 Task: Find a flat in Taunton, United States, for 2 guests from June 4 to June 15, with self check-in, 1 bedroom, 1 bed, and a price range of ₹10,000 to ₹15,000.
Action: Mouse moved to (614, 98)
Screenshot: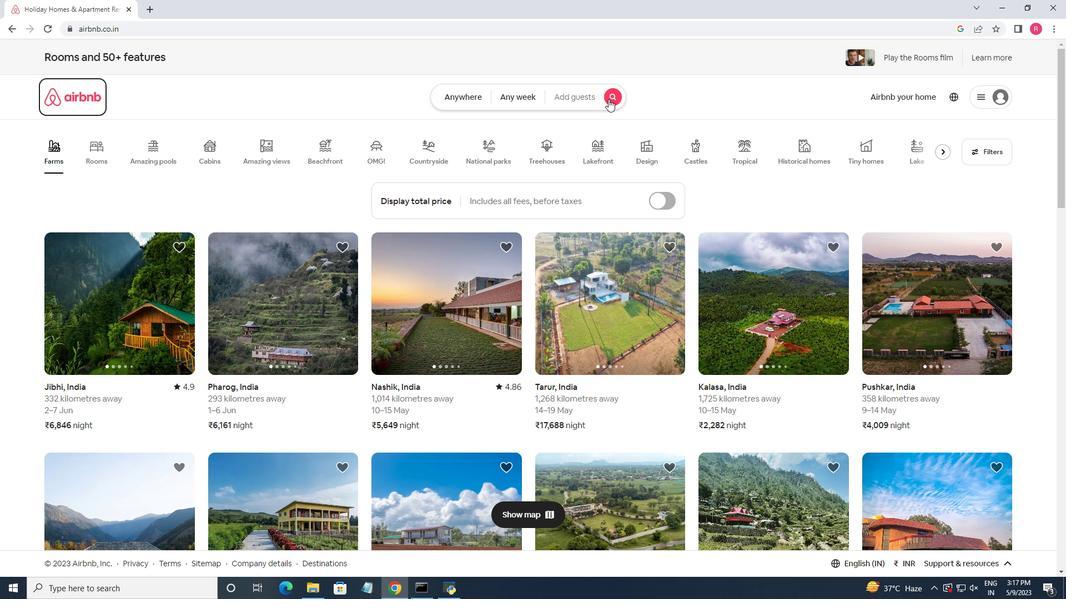 
Action: Mouse pressed left at (614, 98)
Screenshot: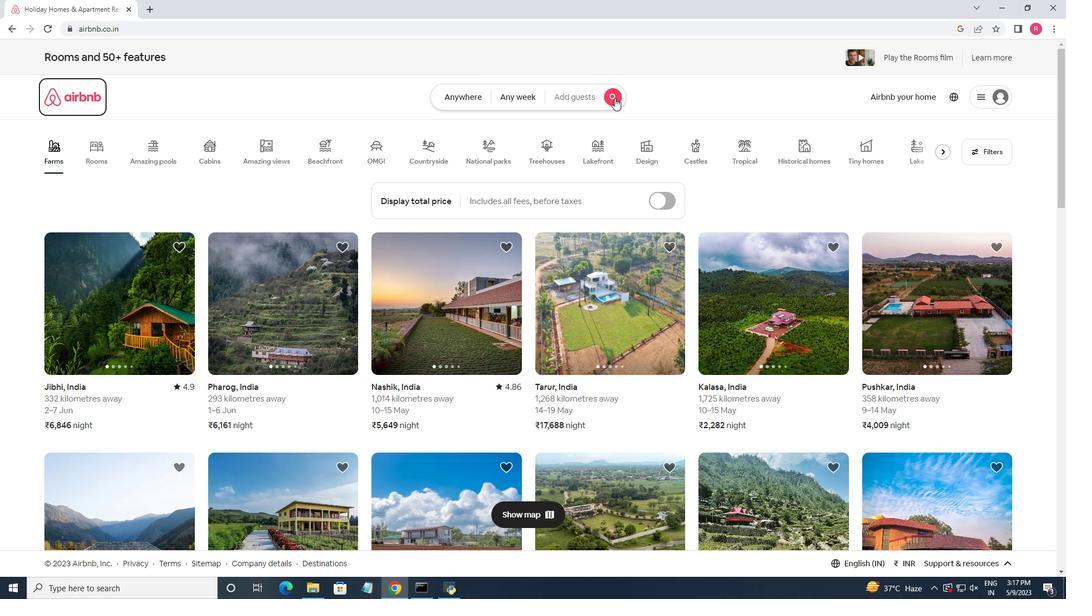 
Action: Mouse moved to (372, 142)
Screenshot: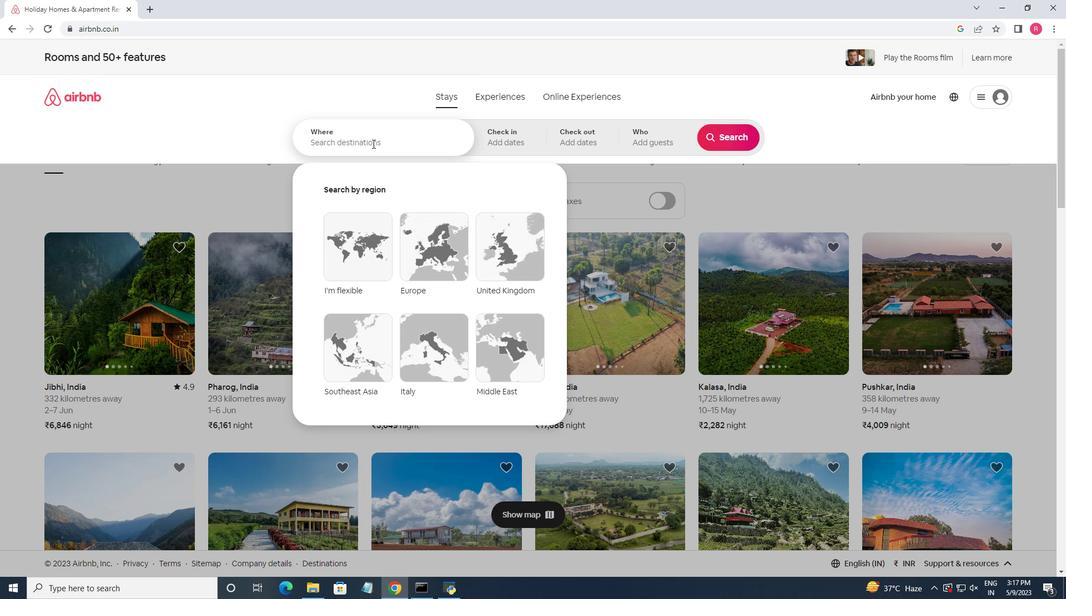 
Action: Mouse pressed left at (372, 142)
Screenshot: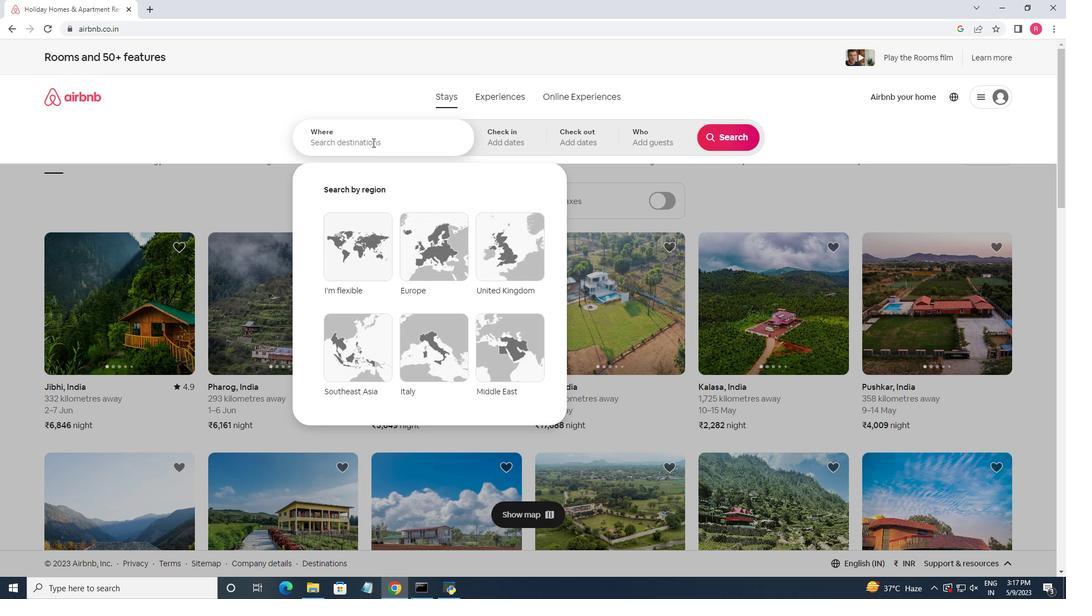 
Action: Key pressed <Key.shift>Taunton,<Key.space><Key.shift>United<Key.space><Key.shift>States
Screenshot: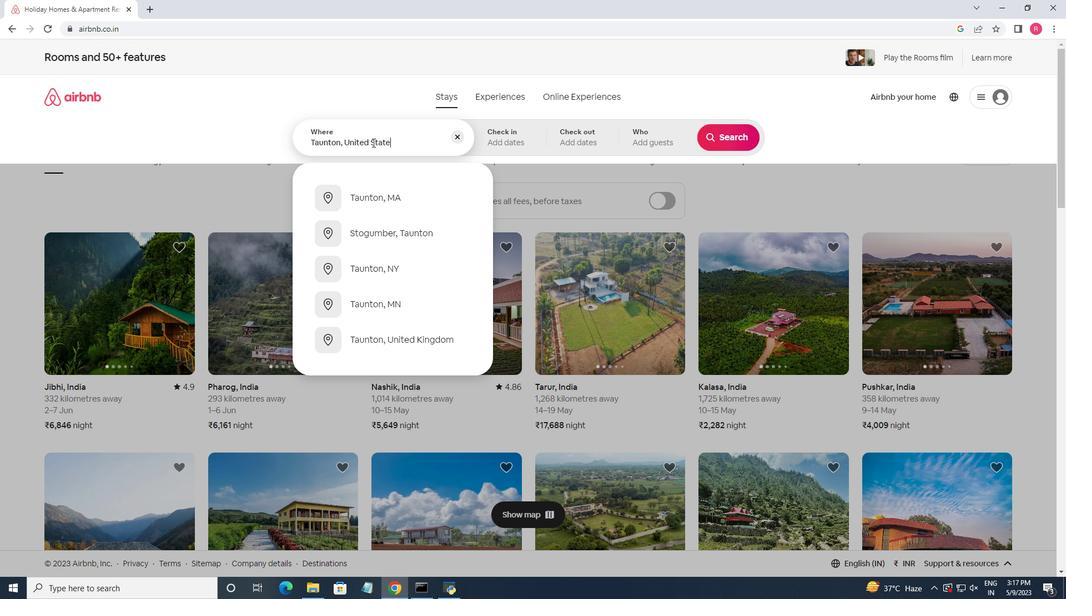 
Action: Mouse moved to (407, 153)
Screenshot: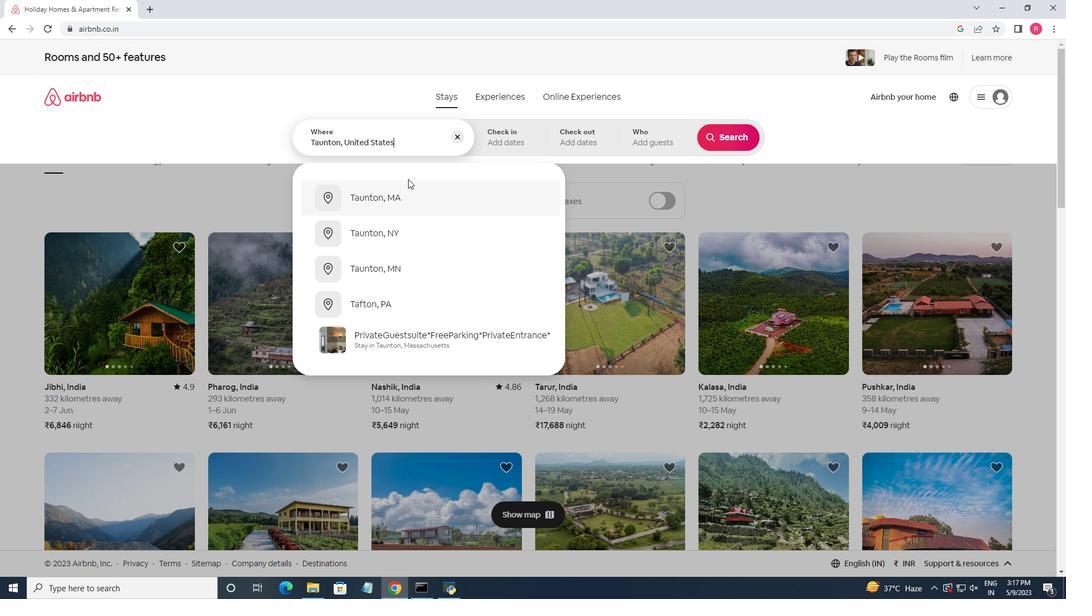 
Action: Key pressed <Key.enter>
Screenshot: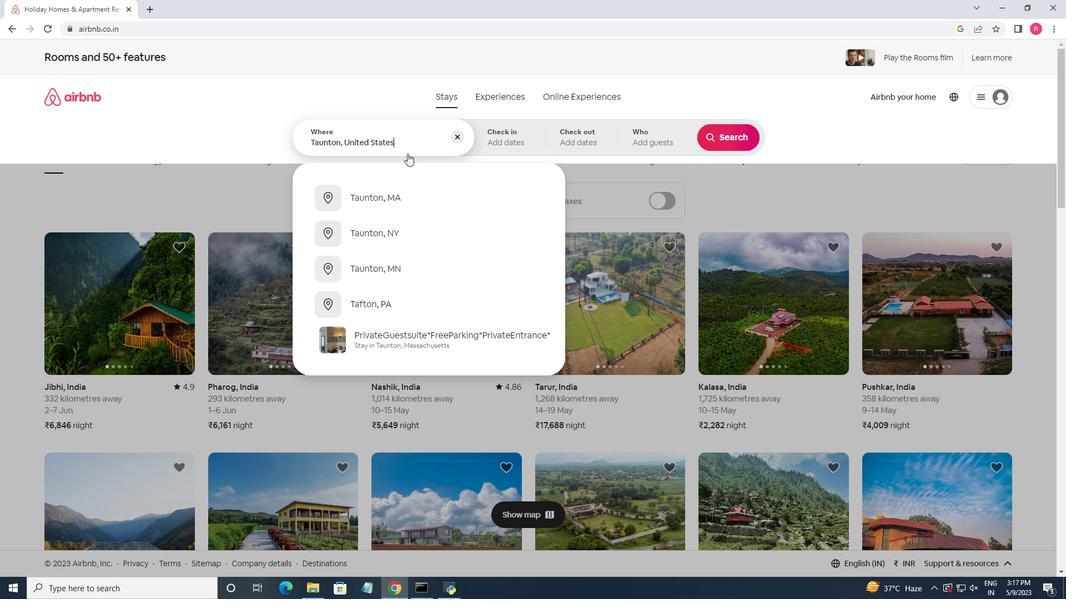 
Action: Mouse moved to (565, 303)
Screenshot: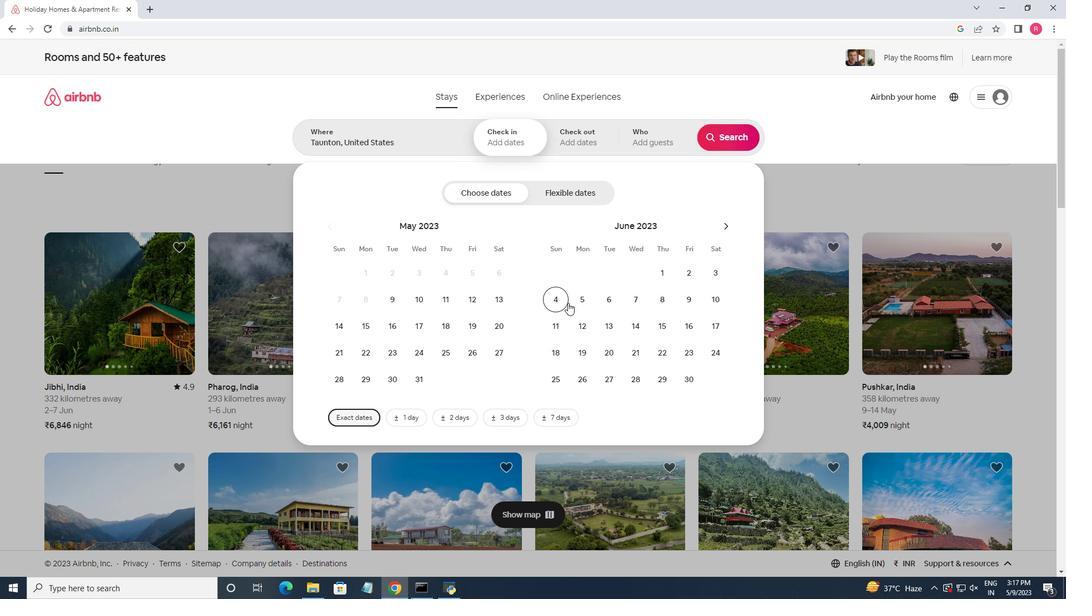 
Action: Mouse pressed left at (565, 303)
Screenshot: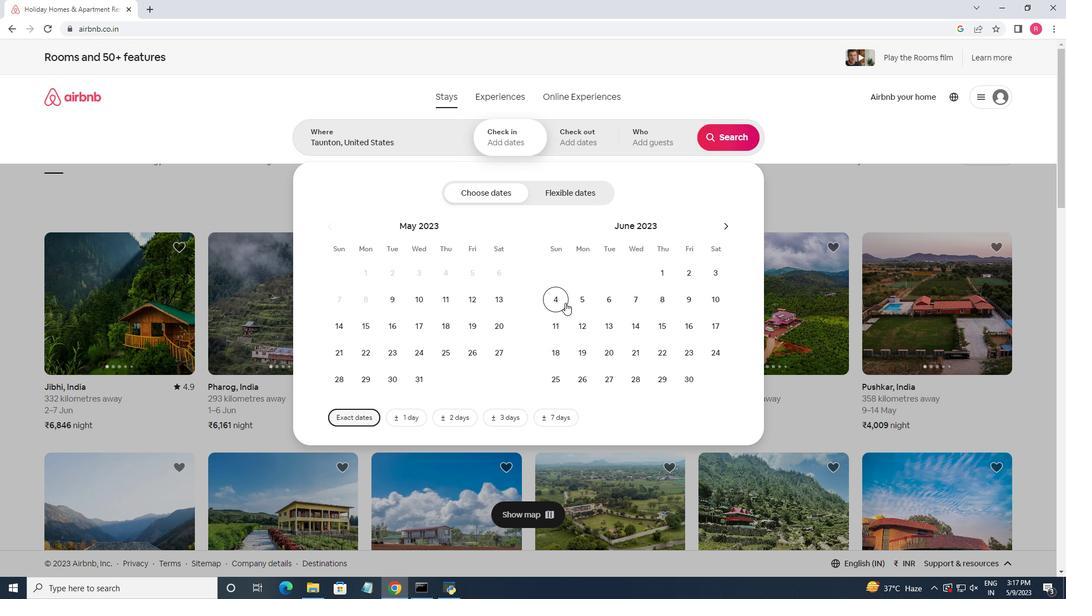 
Action: Mouse moved to (673, 331)
Screenshot: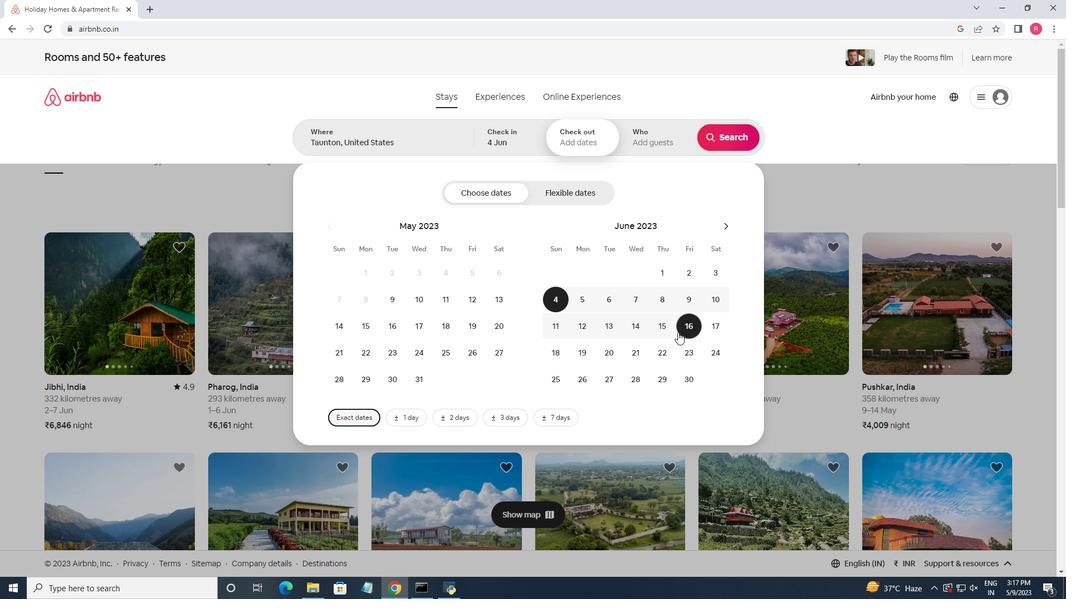 
Action: Mouse pressed left at (673, 331)
Screenshot: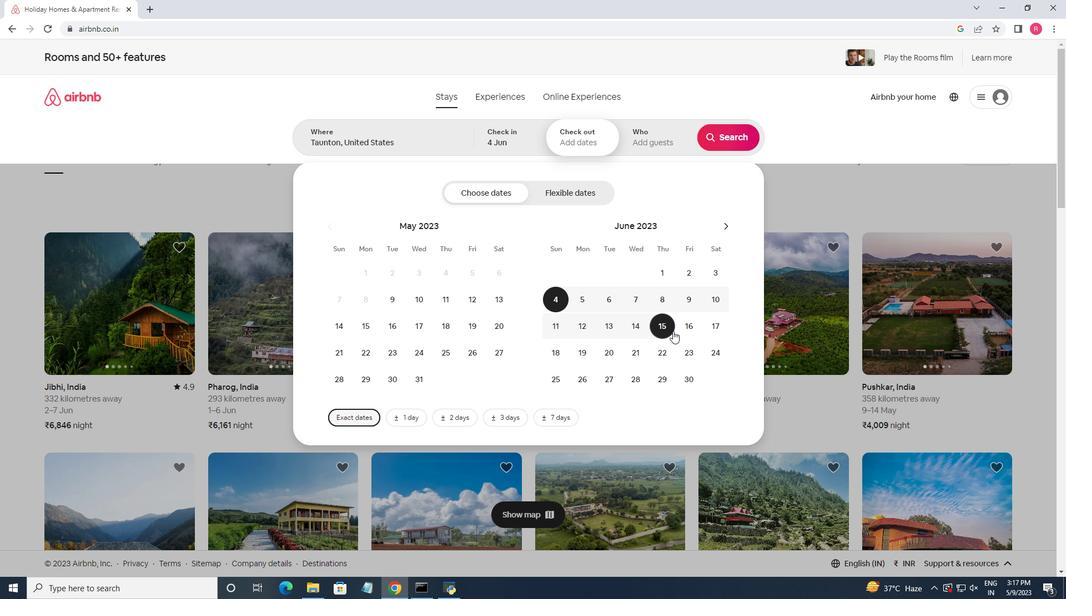 
Action: Mouse moved to (648, 135)
Screenshot: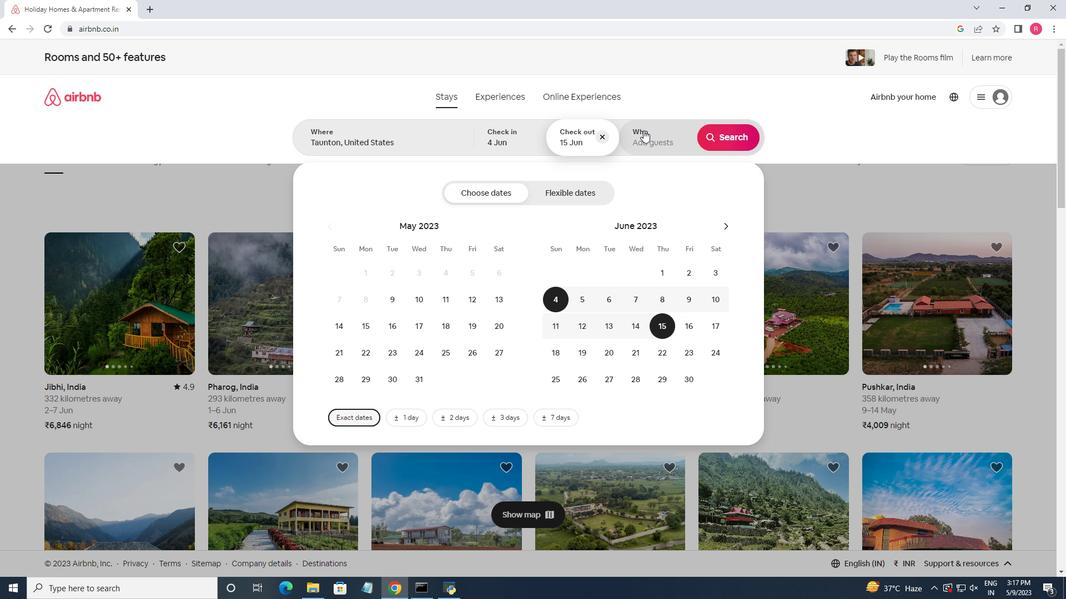 
Action: Mouse pressed left at (648, 135)
Screenshot: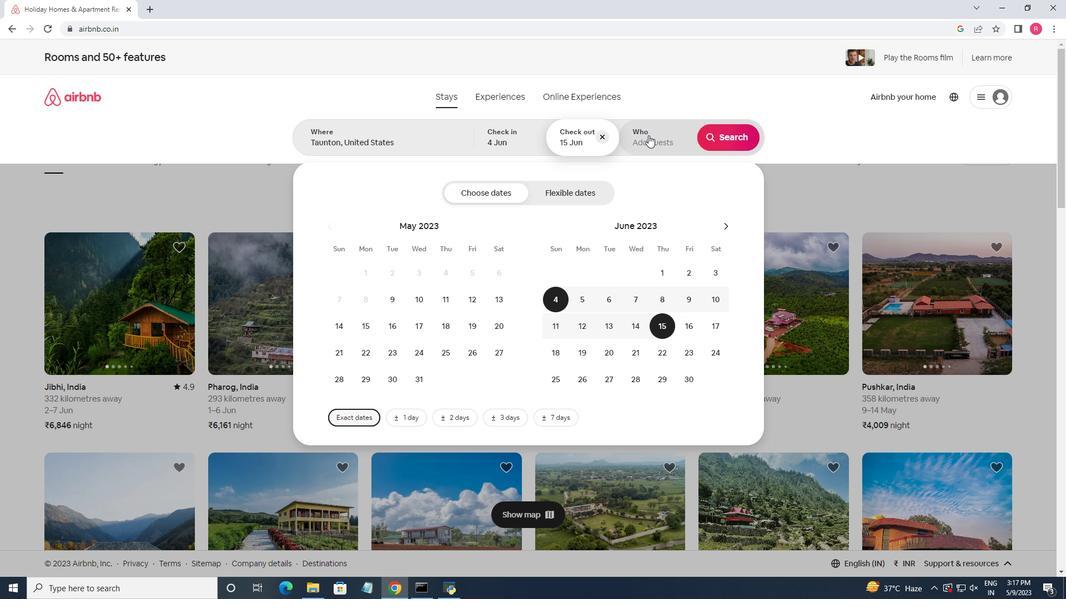 
Action: Mouse moved to (736, 198)
Screenshot: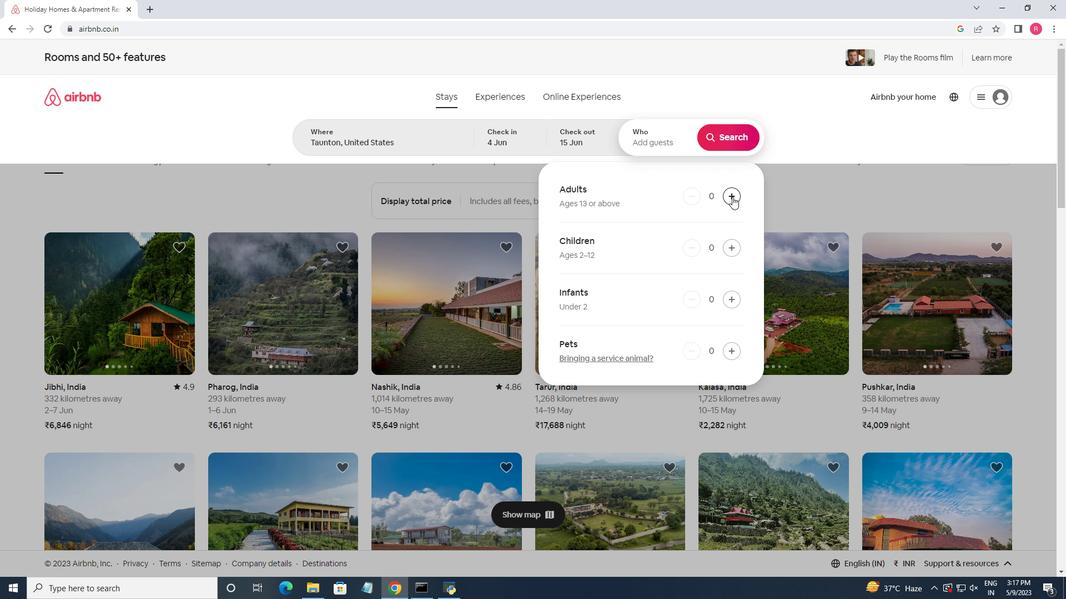 
Action: Mouse pressed left at (736, 198)
Screenshot: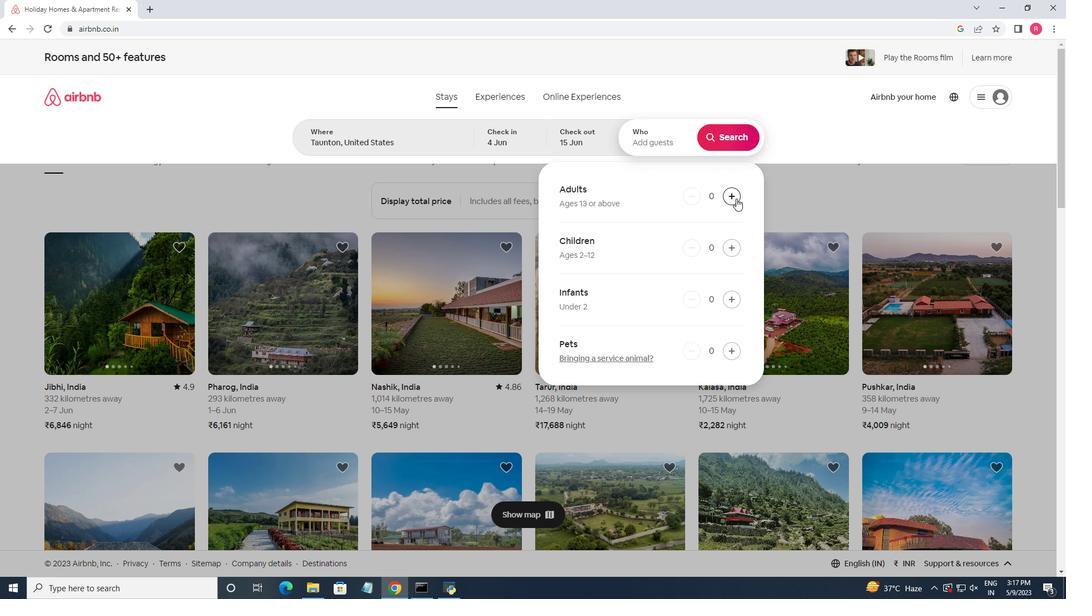 
Action: Mouse pressed left at (736, 198)
Screenshot: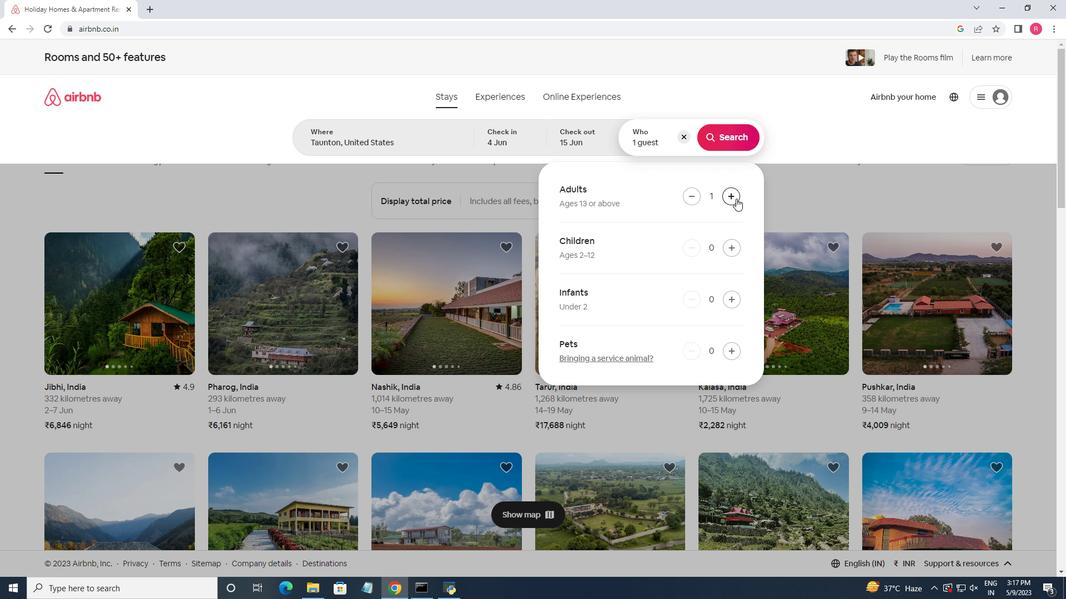 
Action: Mouse moved to (736, 145)
Screenshot: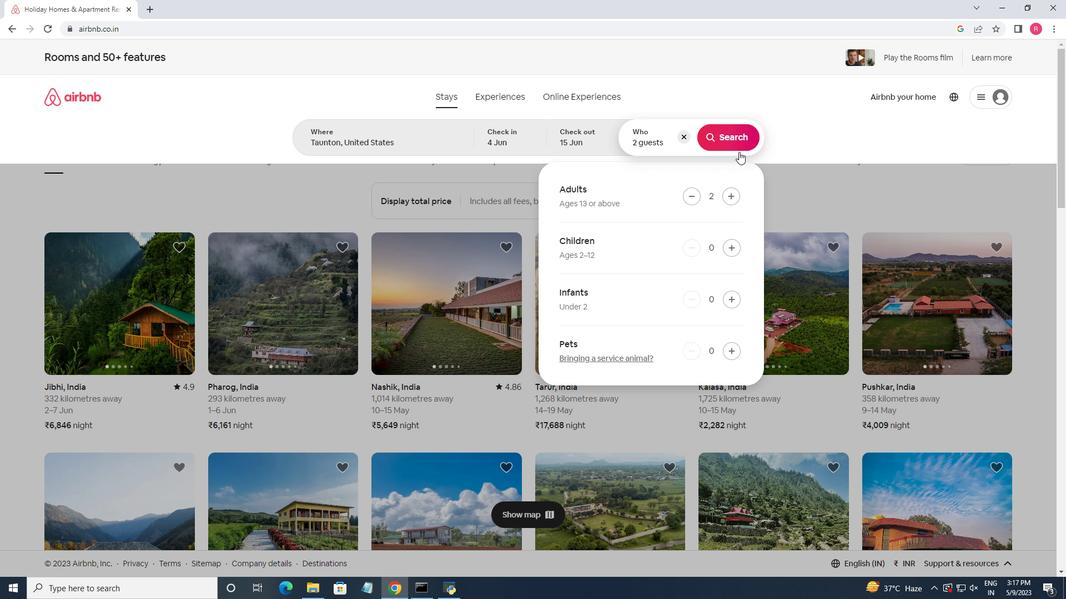 
Action: Mouse pressed left at (736, 145)
Screenshot: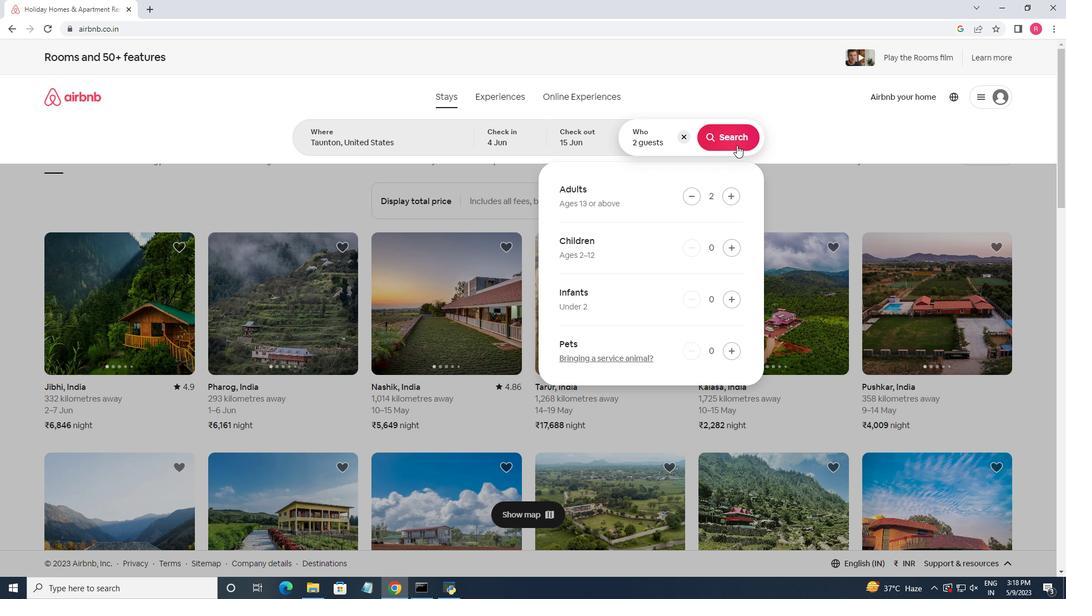
Action: Mouse moved to (1016, 103)
Screenshot: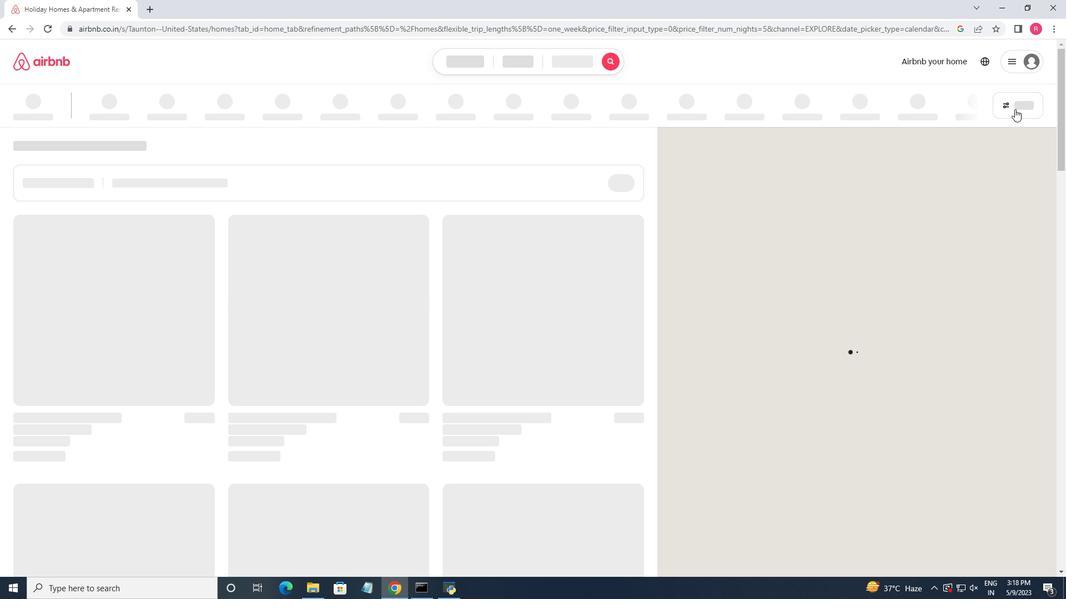 
Action: Mouse pressed left at (1016, 103)
Screenshot: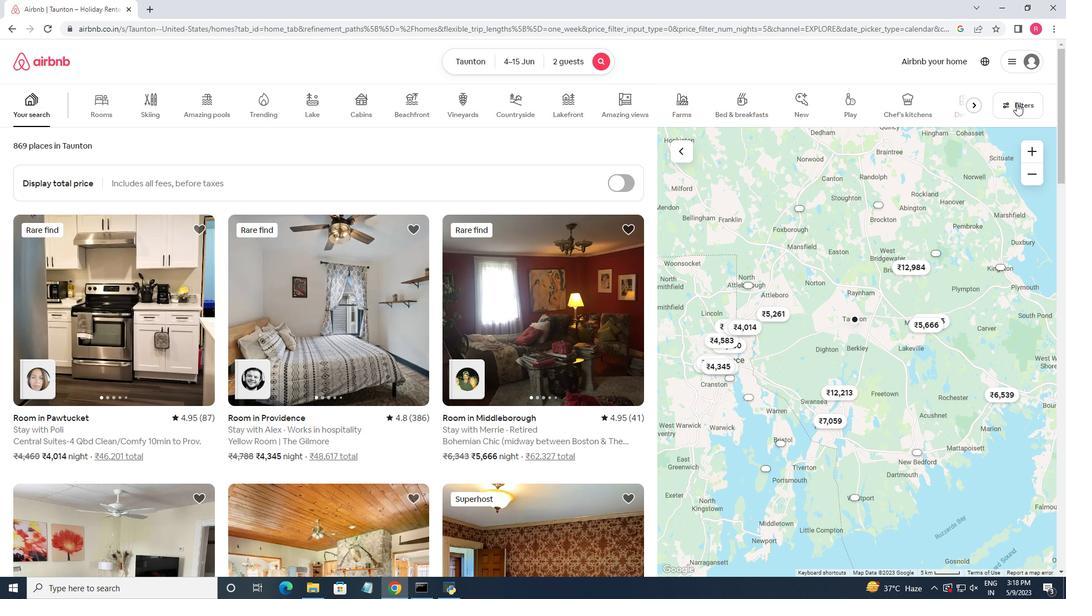 
Action: Mouse moved to (424, 383)
Screenshot: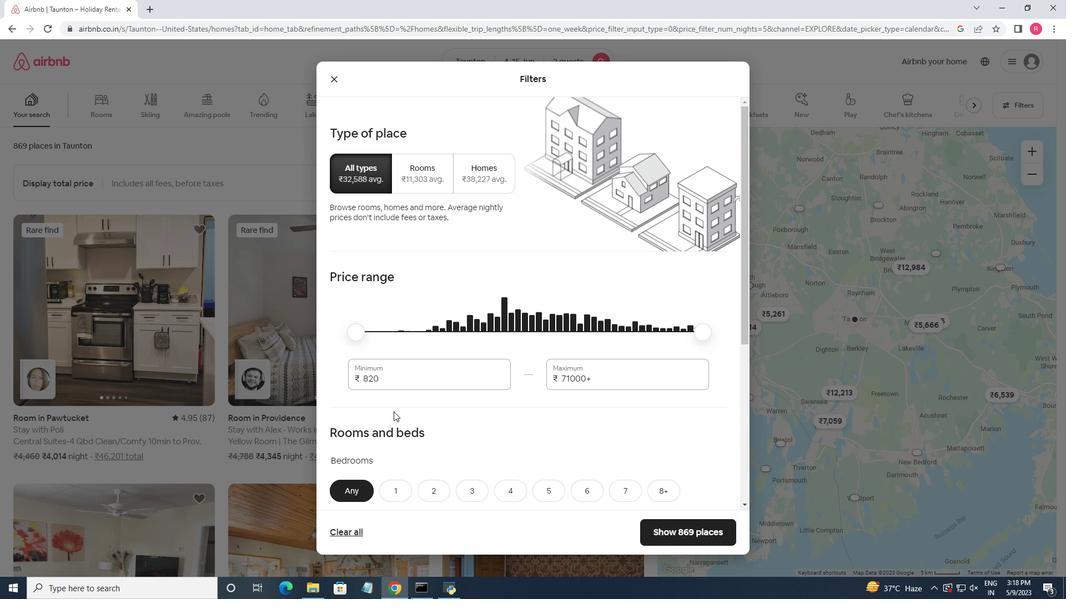
Action: Mouse pressed left at (424, 383)
Screenshot: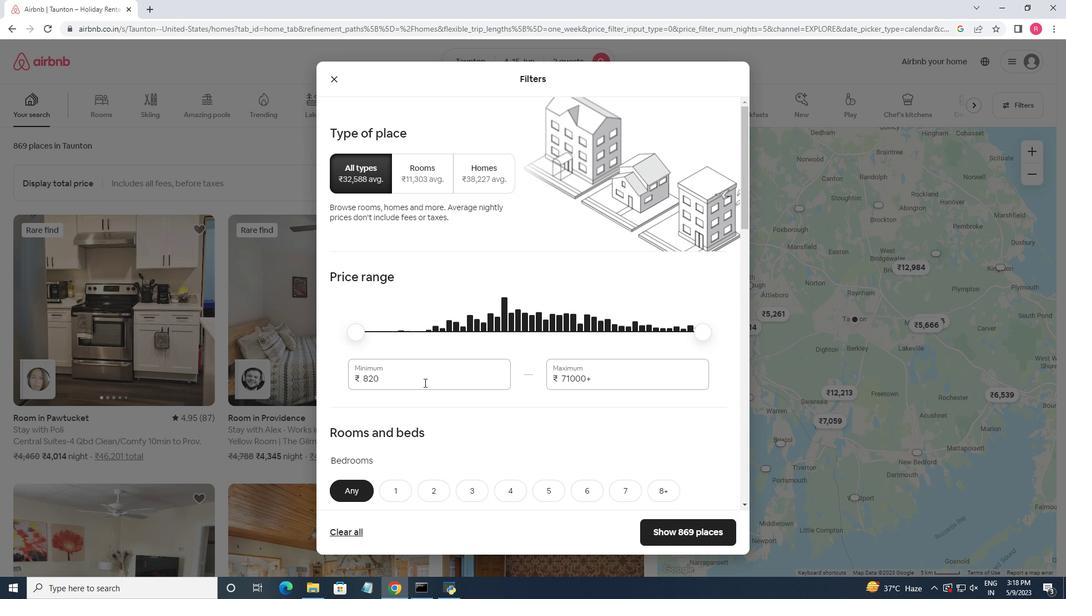 
Action: Mouse pressed left at (424, 383)
Screenshot: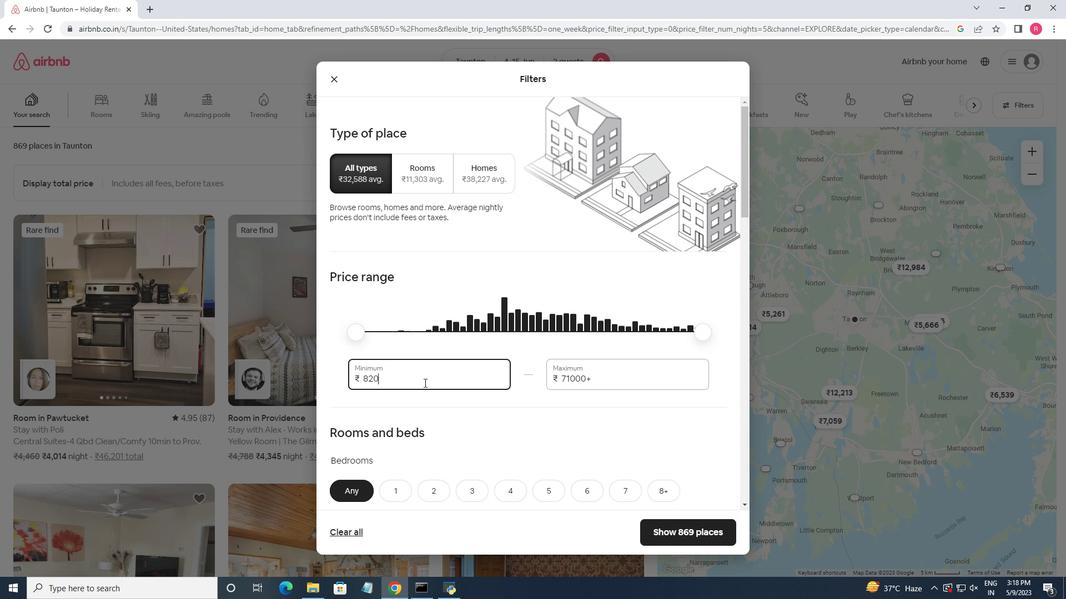 
Action: Key pressed 10000<Key.tab>15000
Screenshot: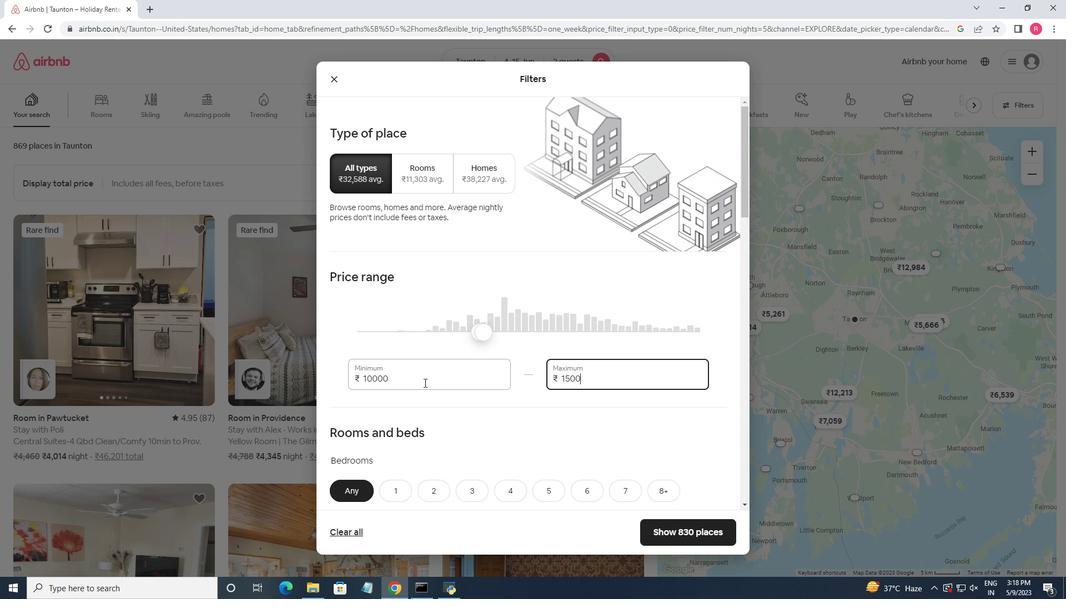 
Action: Mouse moved to (440, 388)
Screenshot: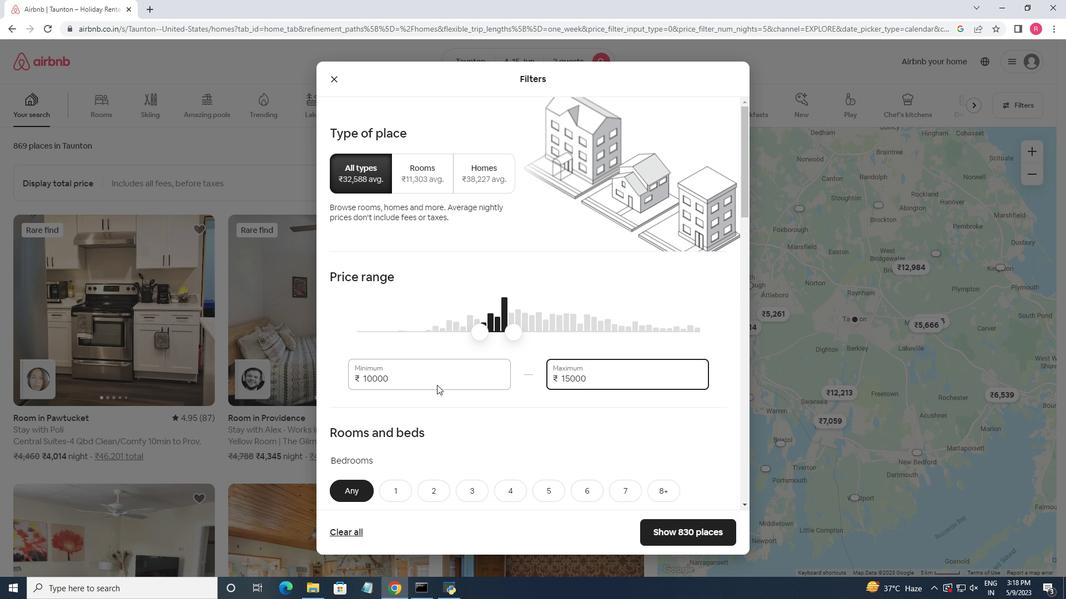 
Action: Mouse scrolled (440, 388) with delta (0, 0)
Screenshot: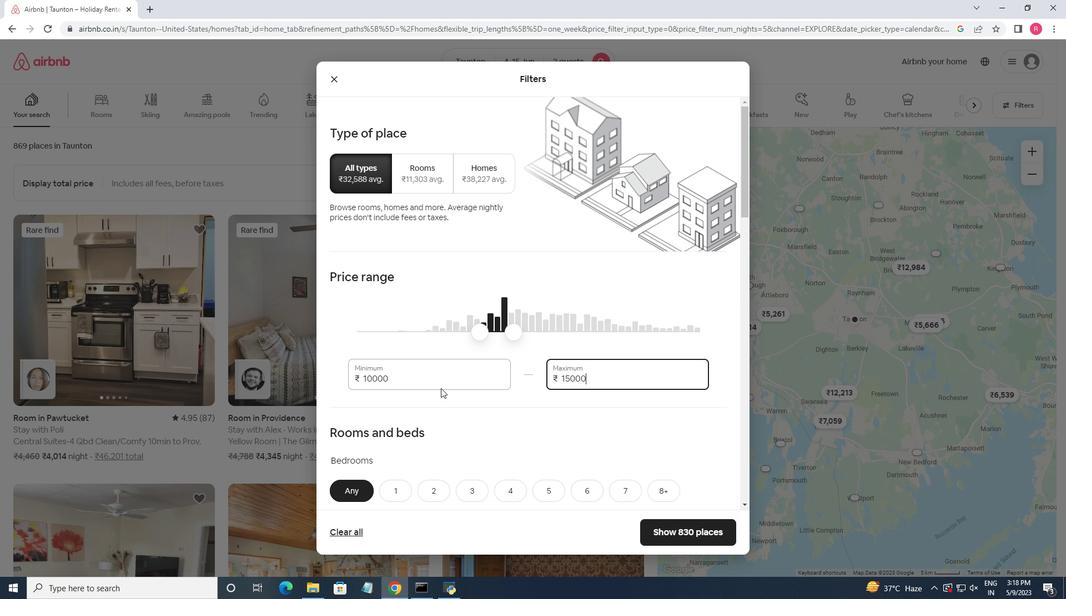 
Action: Mouse scrolled (440, 388) with delta (0, 0)
Screenshot: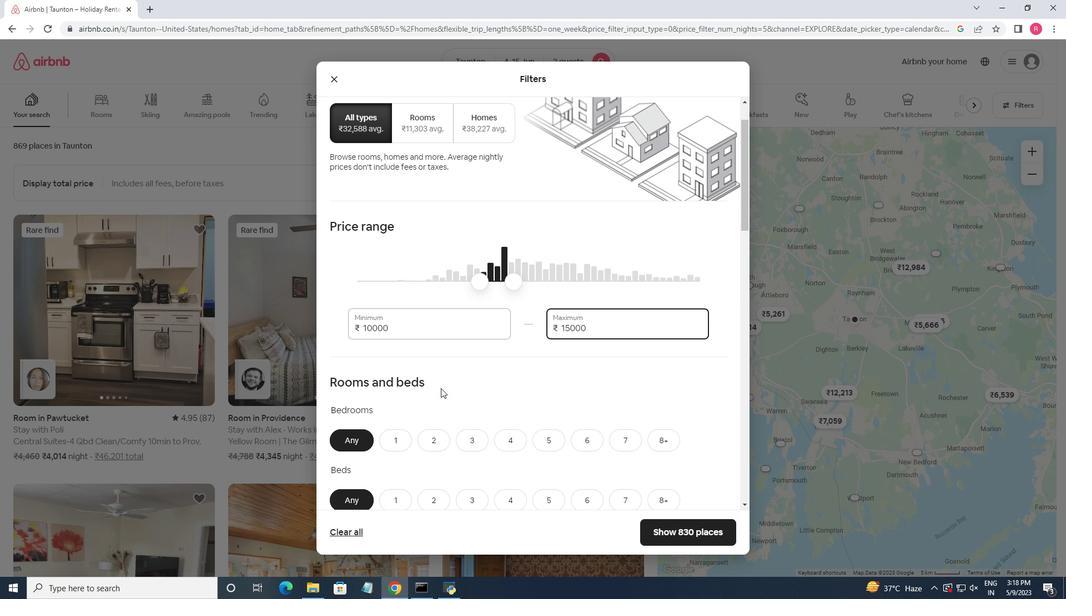 
Action: Mouse moved to (407, 383)
Screenshot: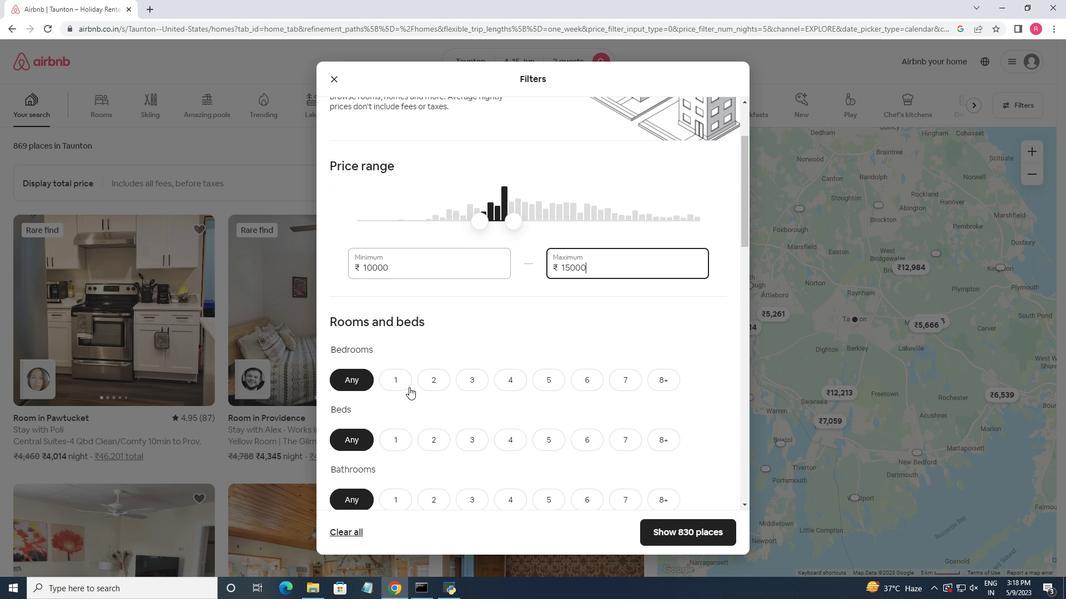 
Action: Mouse pressed left at (407, 383)
Screenshot: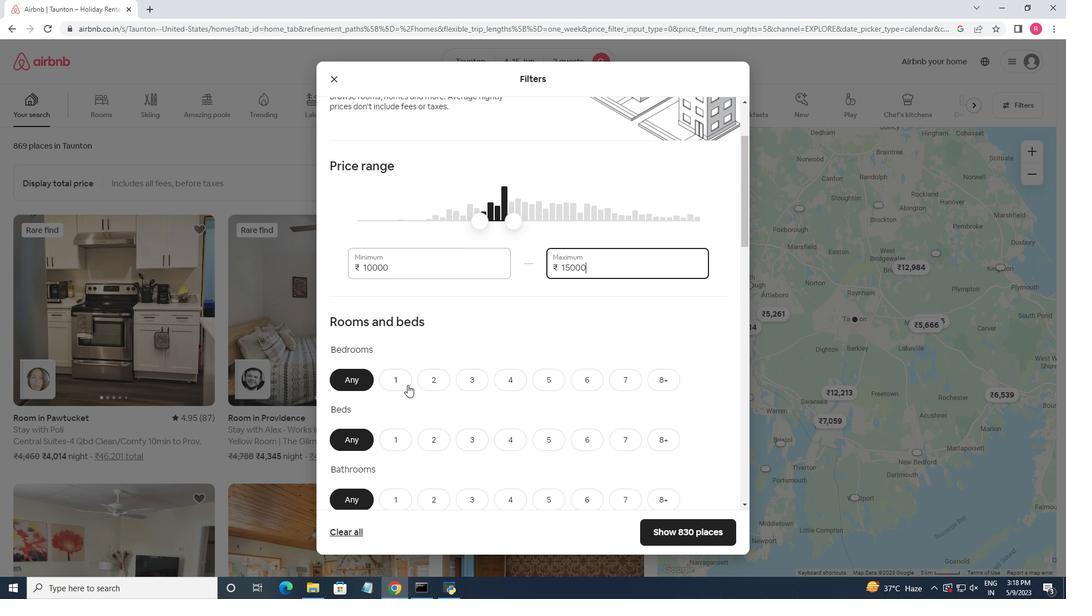 
Action: Mouse moved to (397, 447)
Screenshot: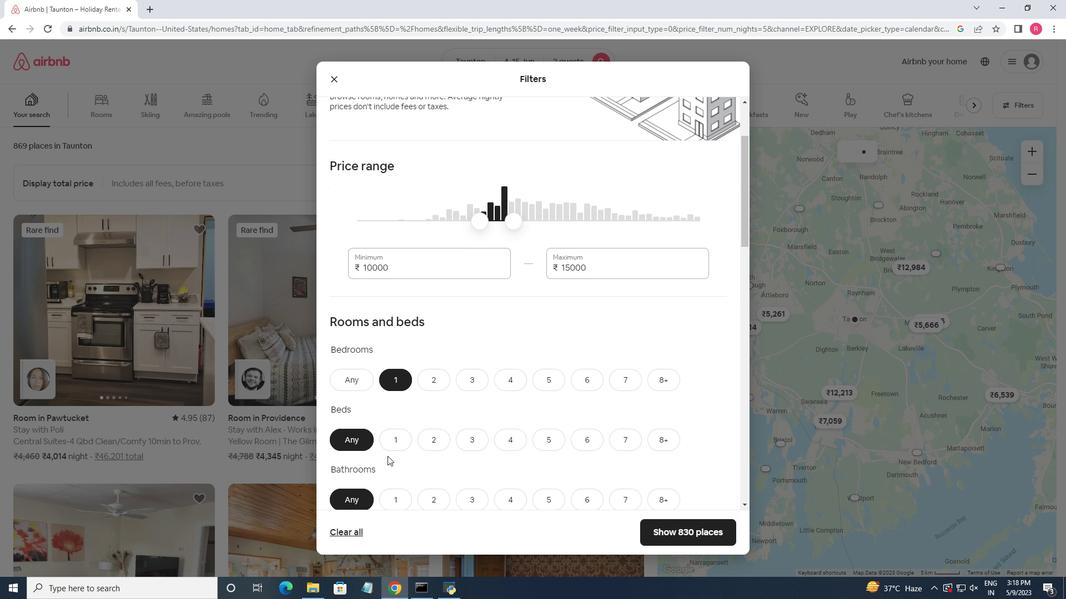 
Action: Mouse pressed left at (397, 447)
Screenshot: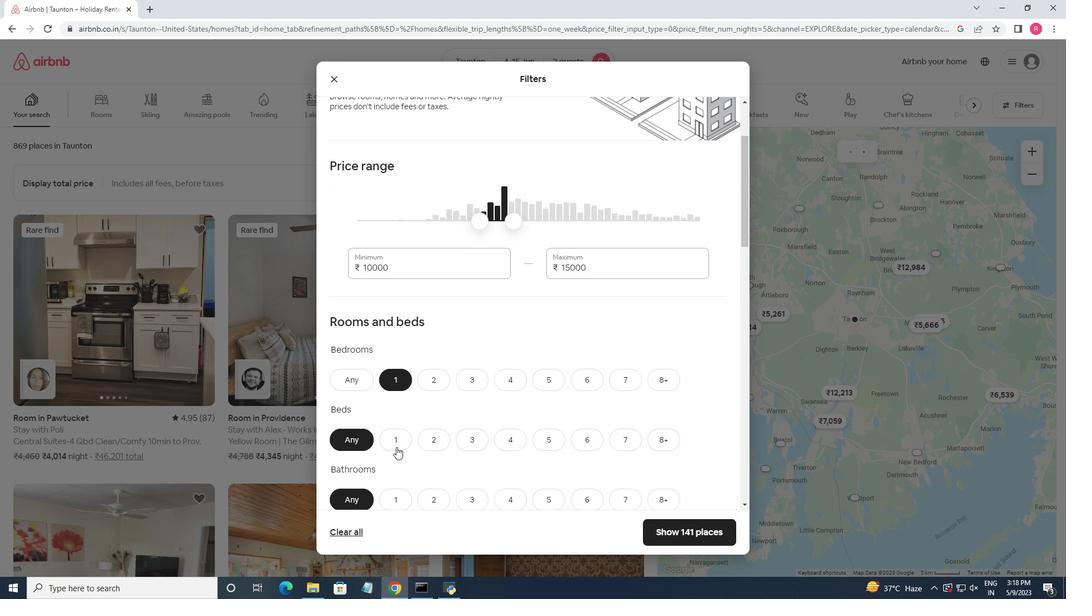 
Action: Mouse moved to (439, 404)
Screenshot: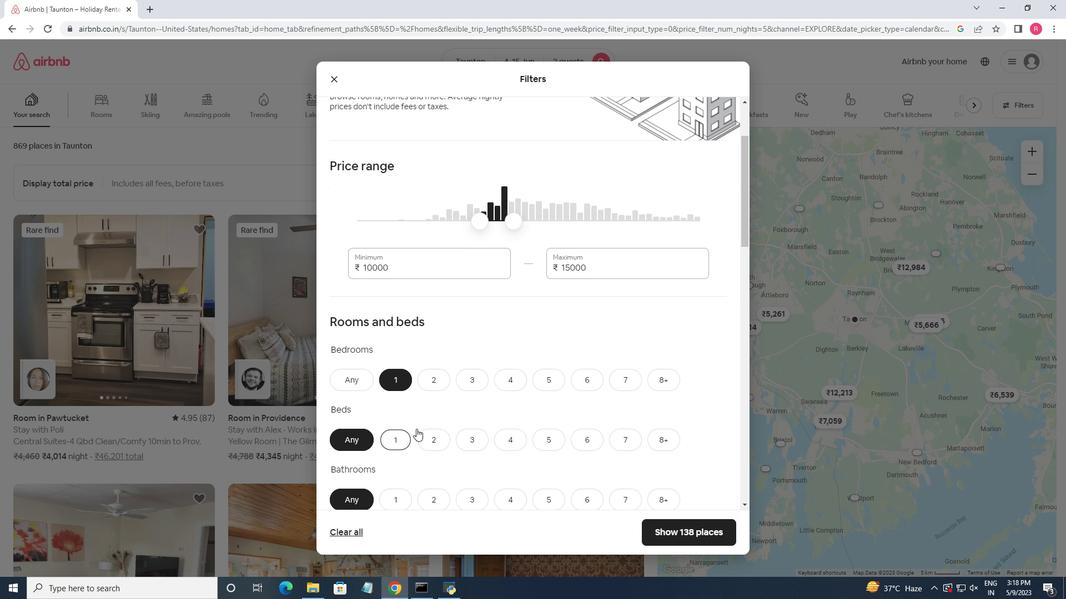 
Action: Mouse scrolled (439, 403) with delta (0, 0)
Screenshot: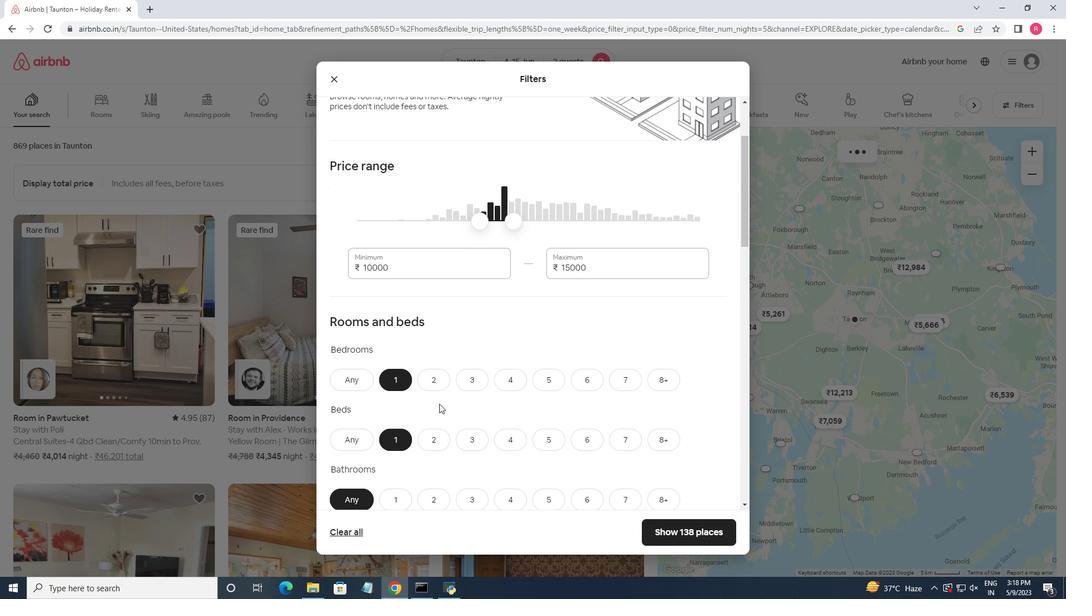 
Action: Mouse moved to (403, 446)
Screenshot: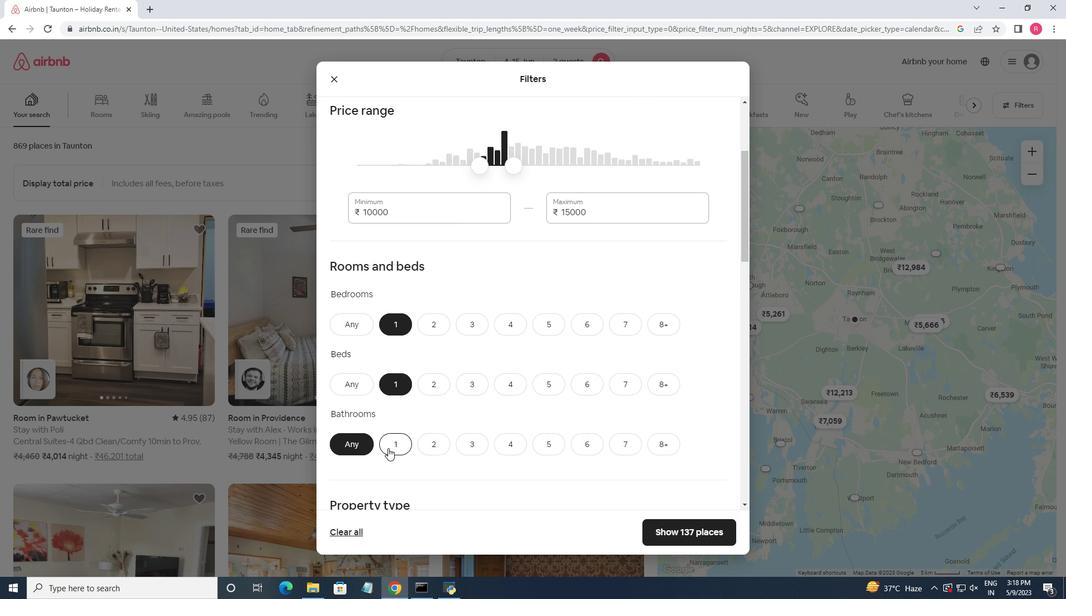 
Action: Mouse pressed left at (403, 446)
Screenshot: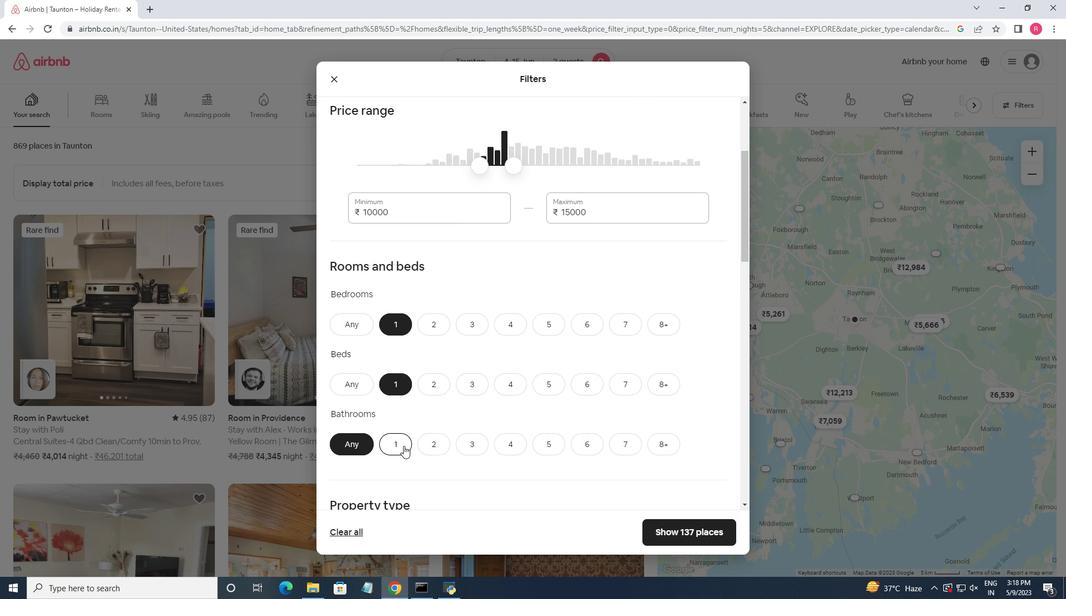 
Action: Mouse moved to (468, 393)
Screenshot: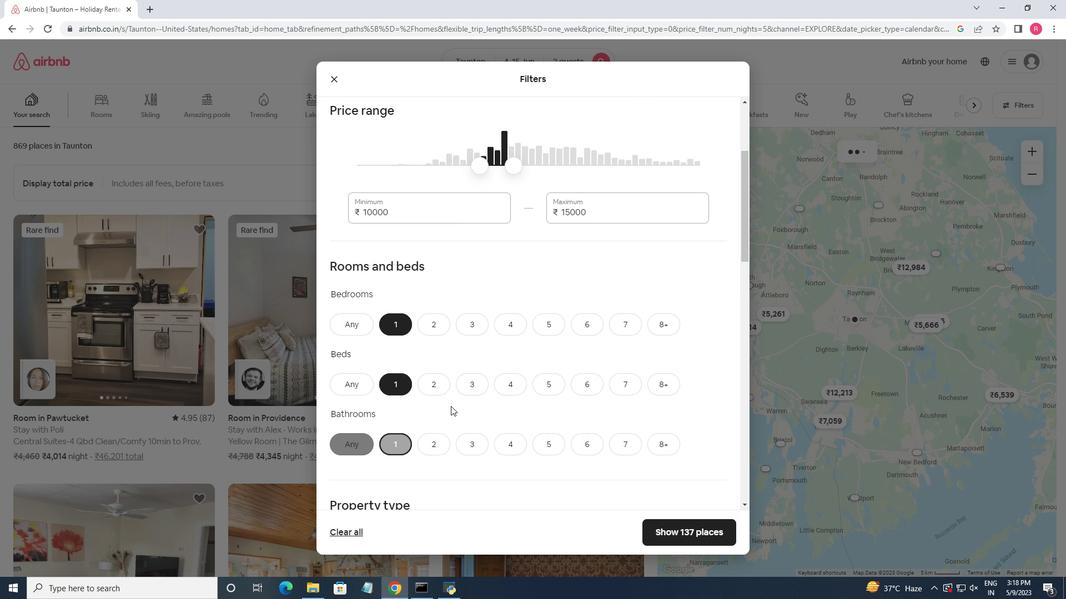 
Action: Mouse scrolled (468, 392) with delta (0, 0)
Screenshot: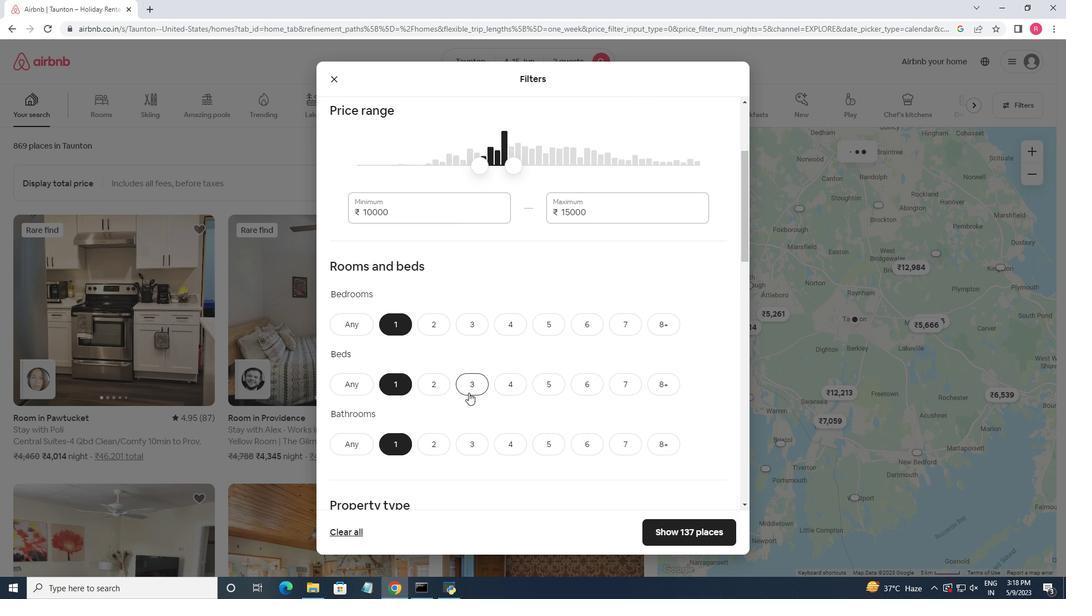 
Action: Mouse scrolled (468, 392) with delta (0, 0)
Screenshot: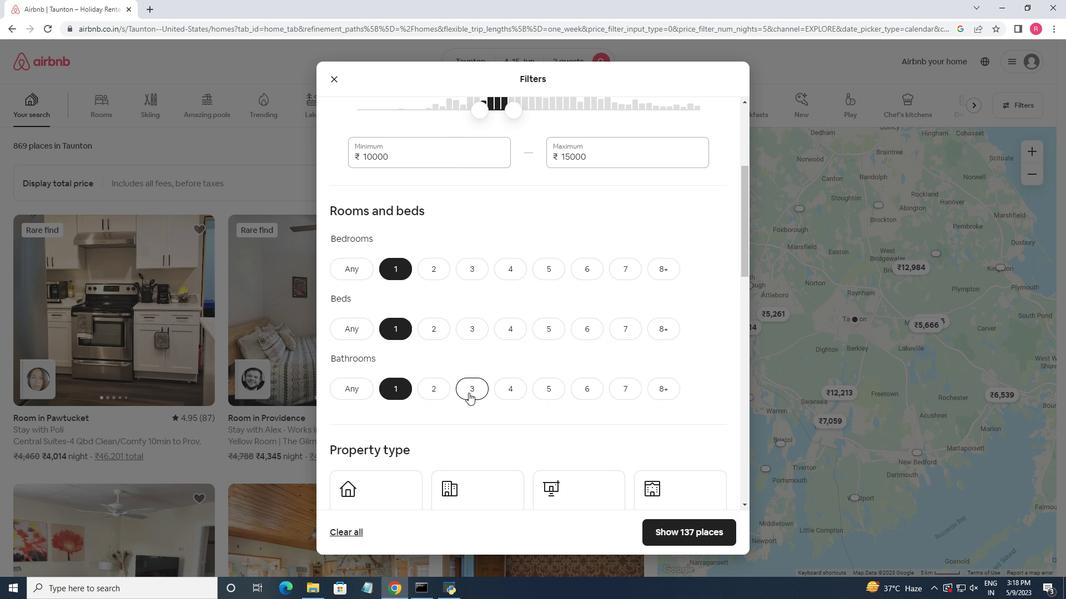 
Action: Mouse scrolled (468, 392) with delta (0, 0)
Screenshot: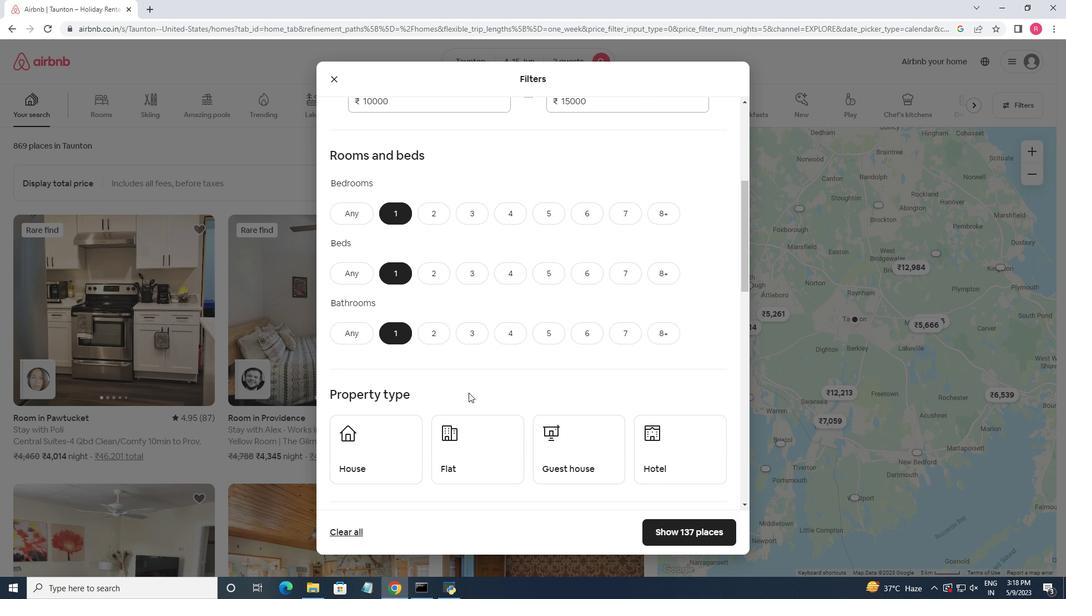 
Action: Mouse scrolled (468, 392) with delta (0, 0)
Screenshot: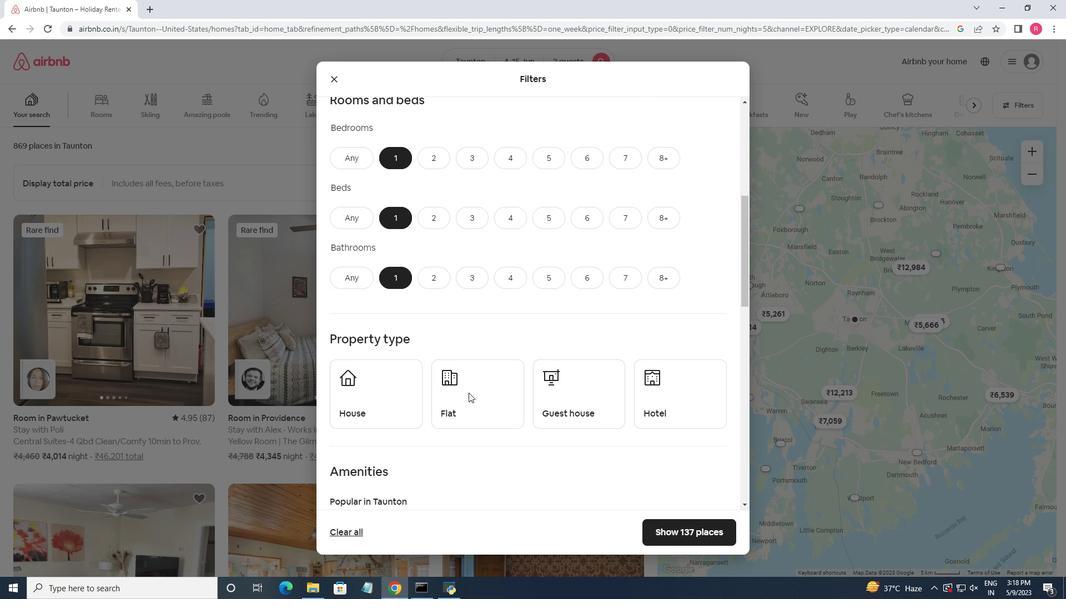 
Action: Mouse moved to (390, 370)
Screenshot: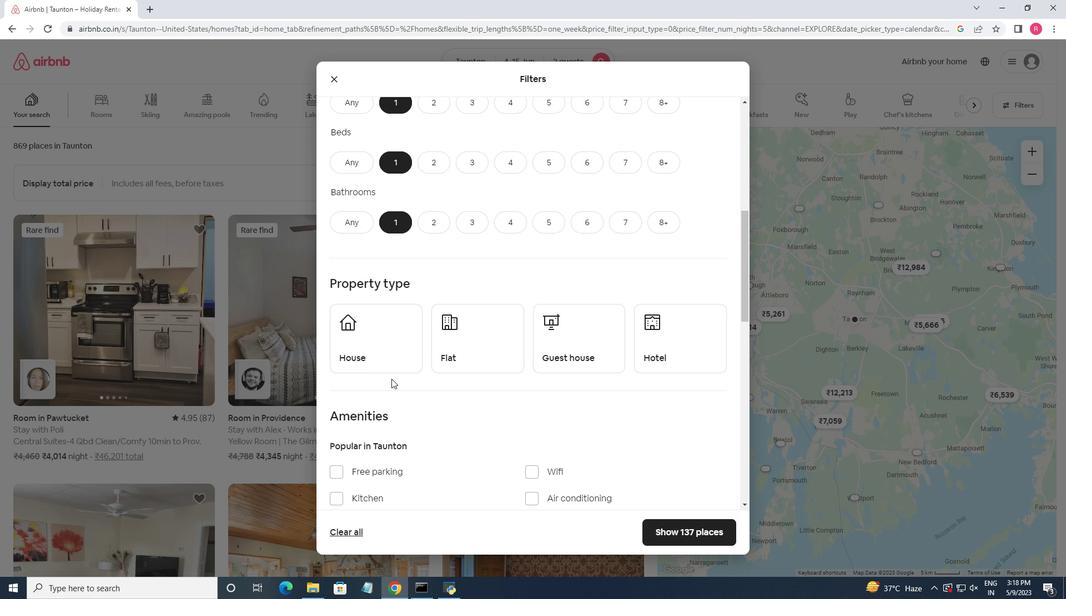 
Action: Mouse pressed left at (390, 370)
Screenshot: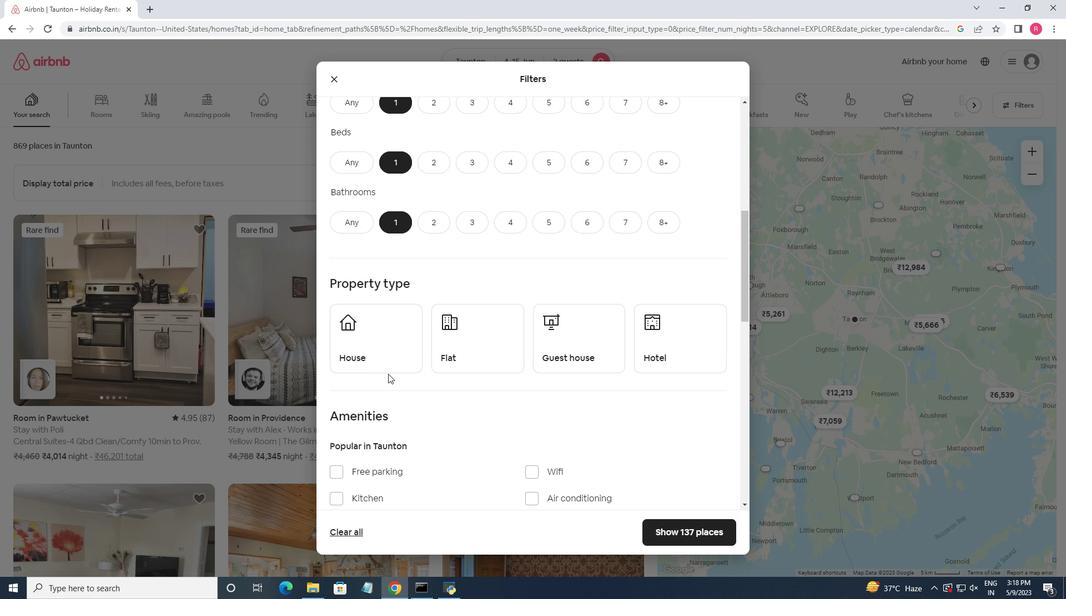 
Action: Mouse moved to (461, 363)
Screenshot: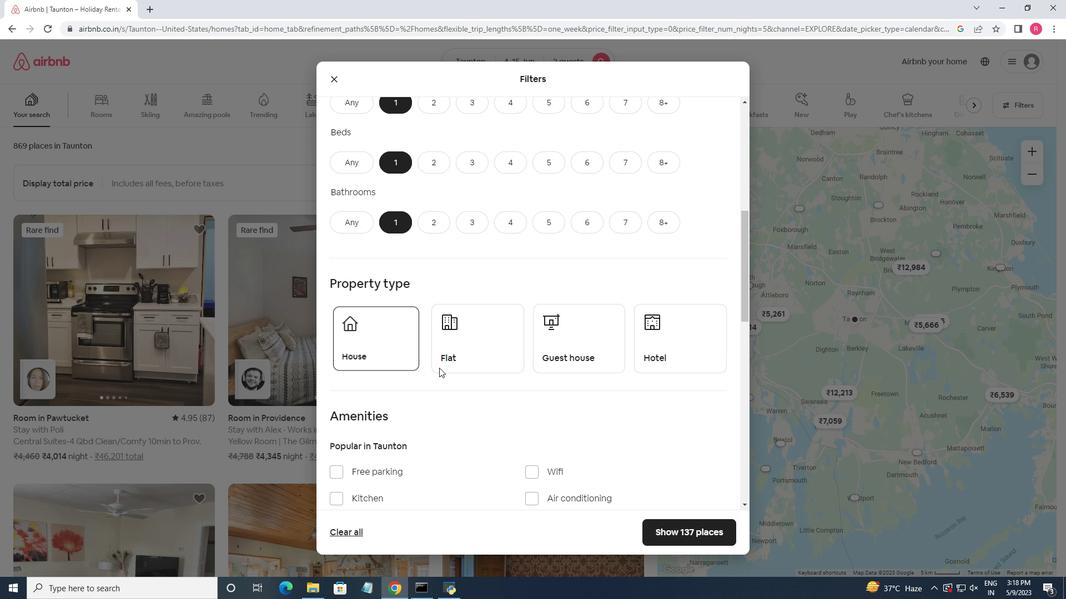 
Action: Mouse pressed left at (461, 363)
Screenshot: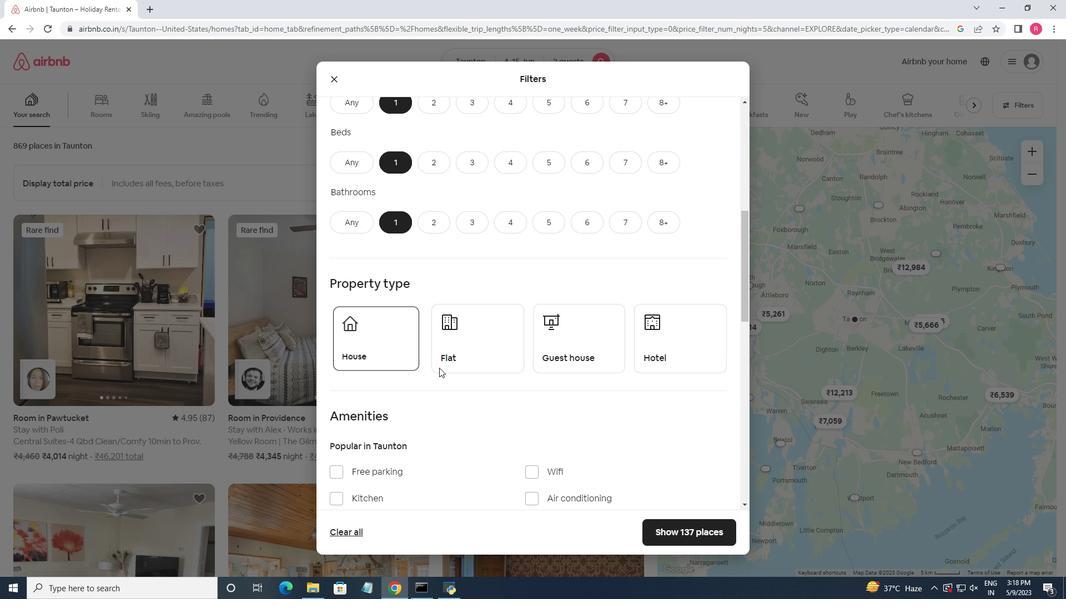 
Action: Mouse moved to (557, 350)
Screenshot: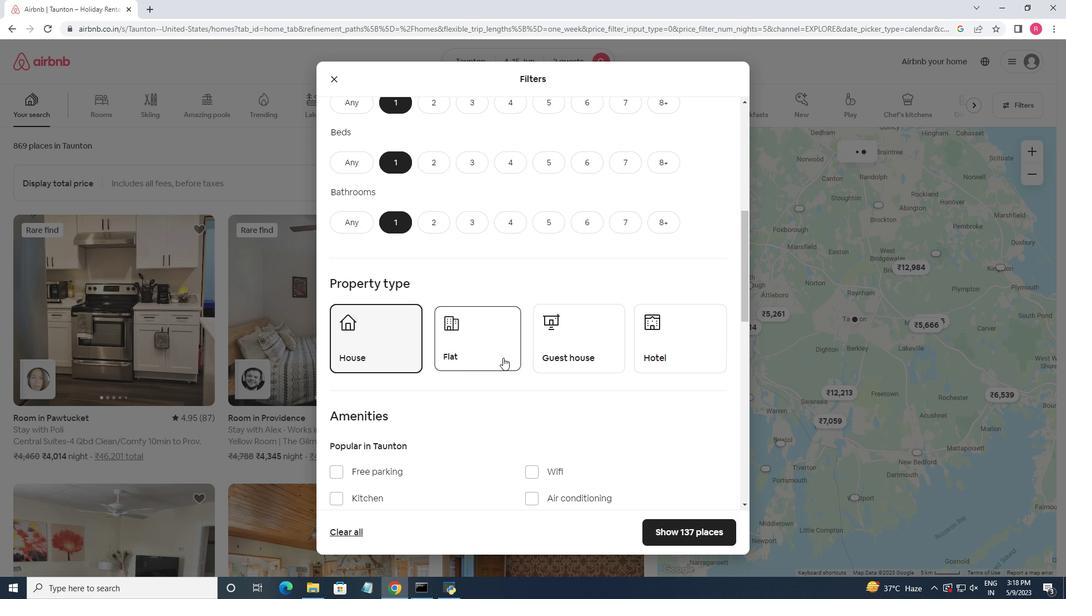 
Action: Mouse pressed left at (557, 350)
Screenshot: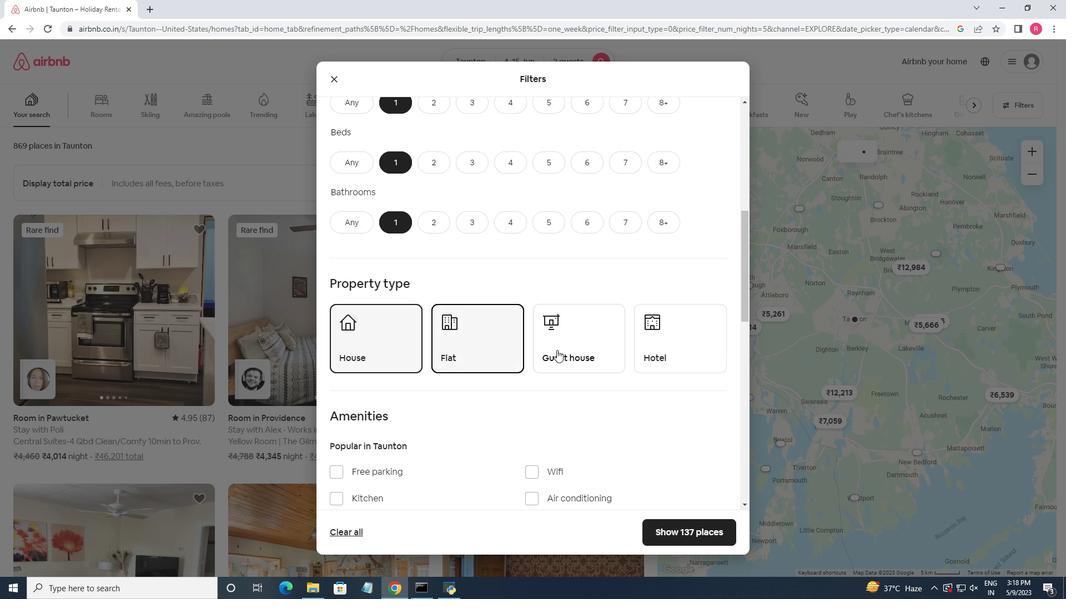 
Action: Mouse moved to (706, 330)
Screenshot: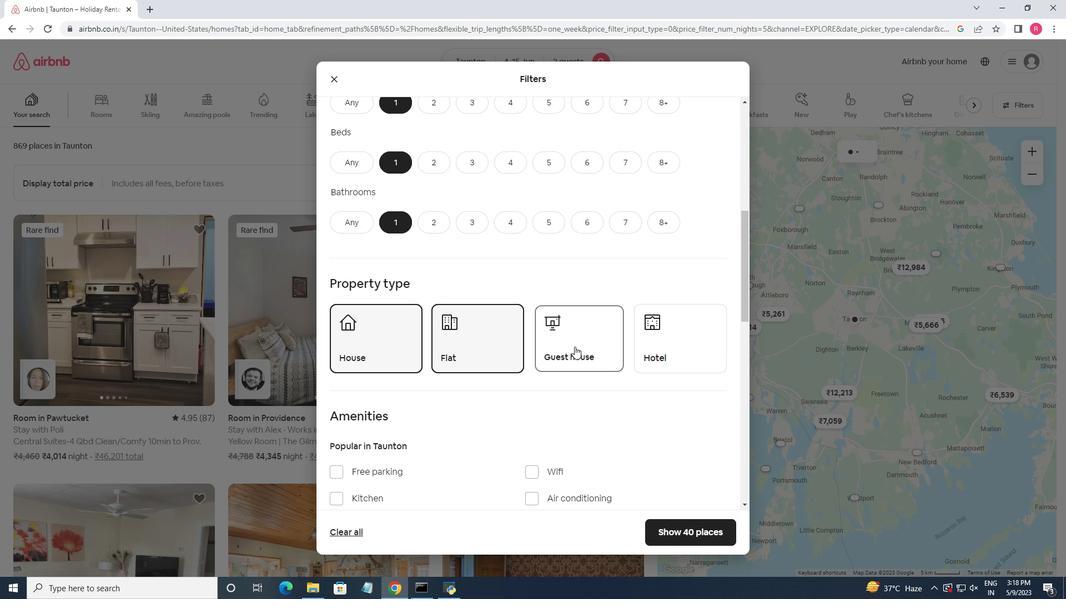 
Action: Mouse pressed left at (706, 330)
Screenshot: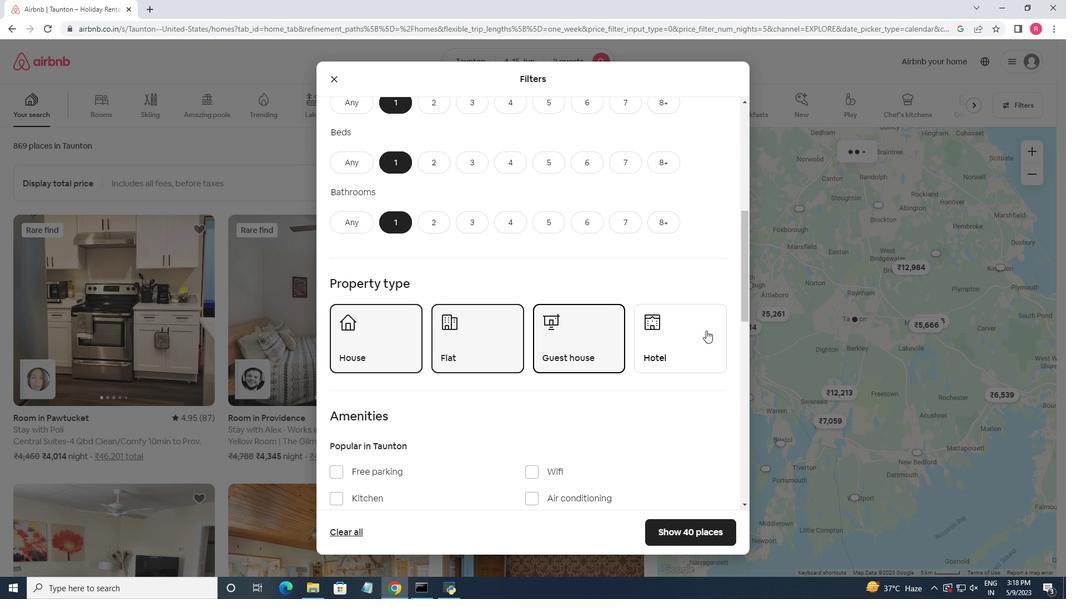 
Action: Mouse moved to (497, 368)
Screenshot: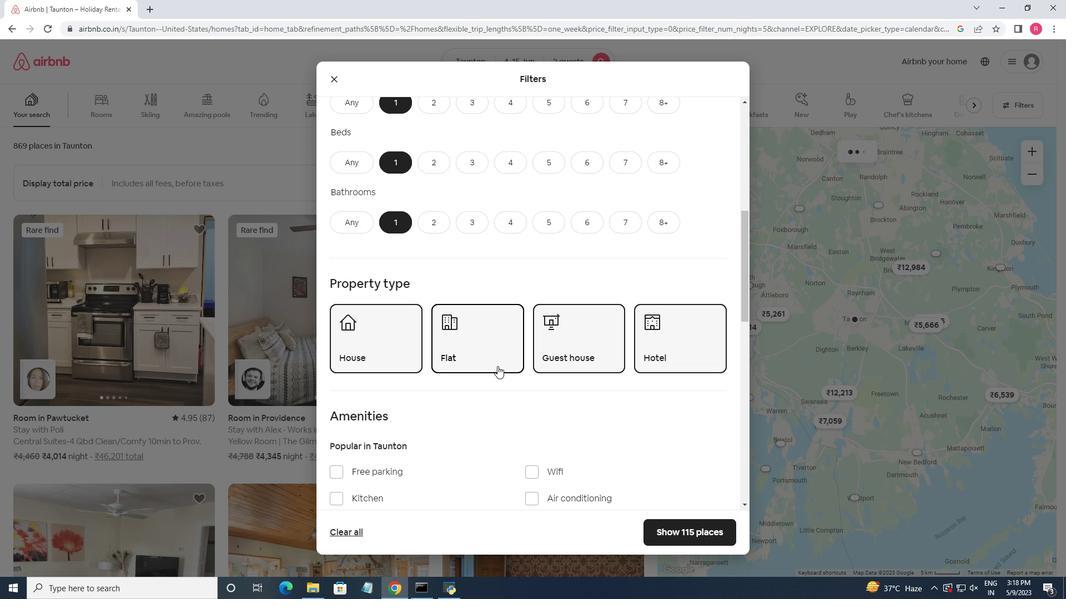 
Action: Mouse scrolled (497, 367) with delta (0, 0)
Screenshot: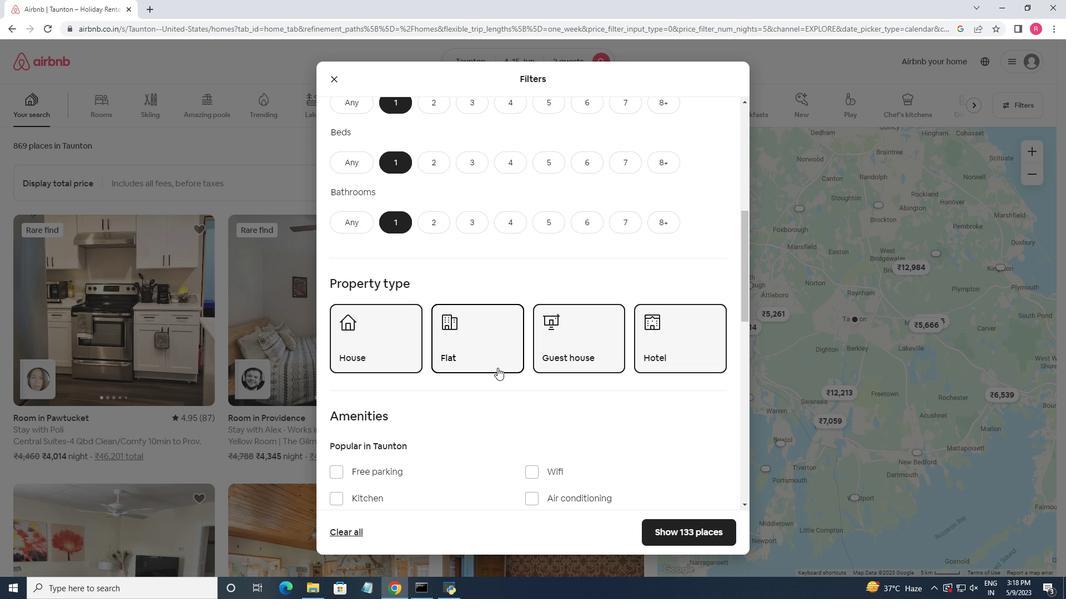 
Action: Mouse moved to (507, 367)
Screenshot: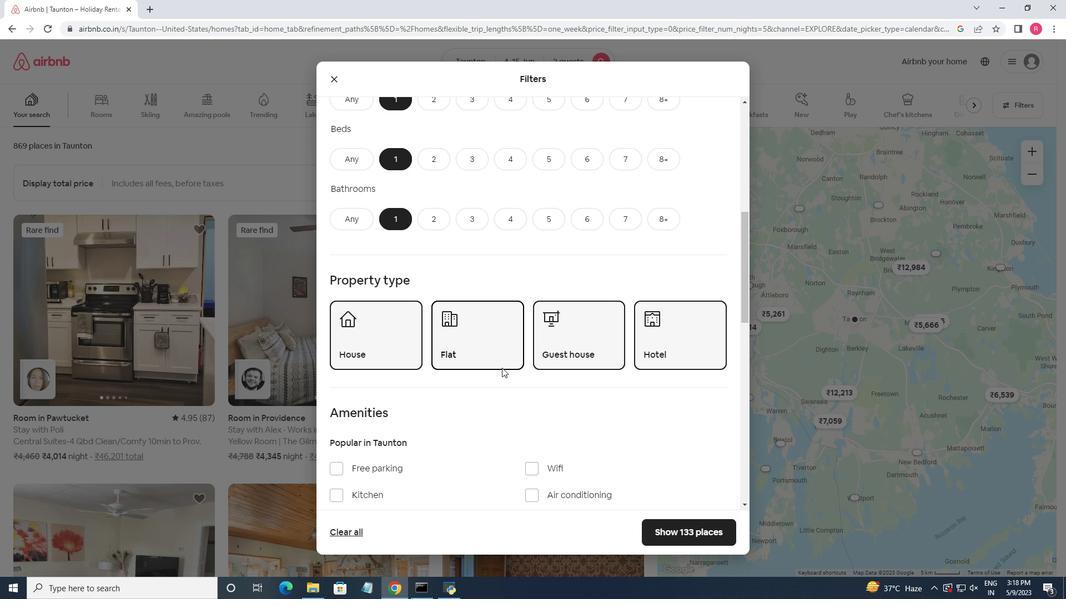 
Action: Mouse scrolled (507, 367) with delta (0, 0)
Screenshot: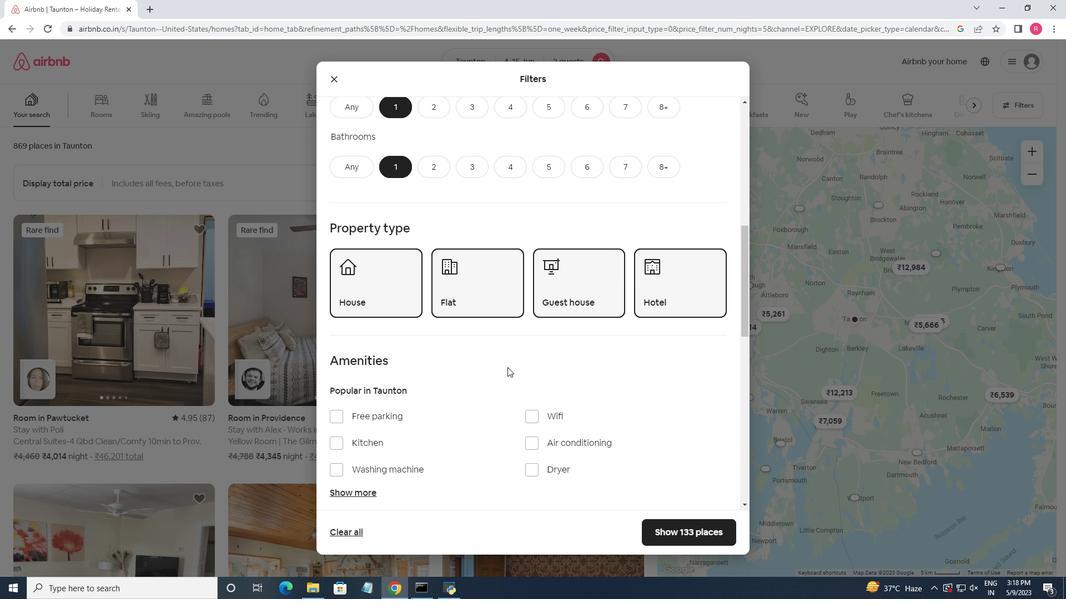 
Action: Mouse scrolled (507, 367) with delta (0, 0)
Screenshot: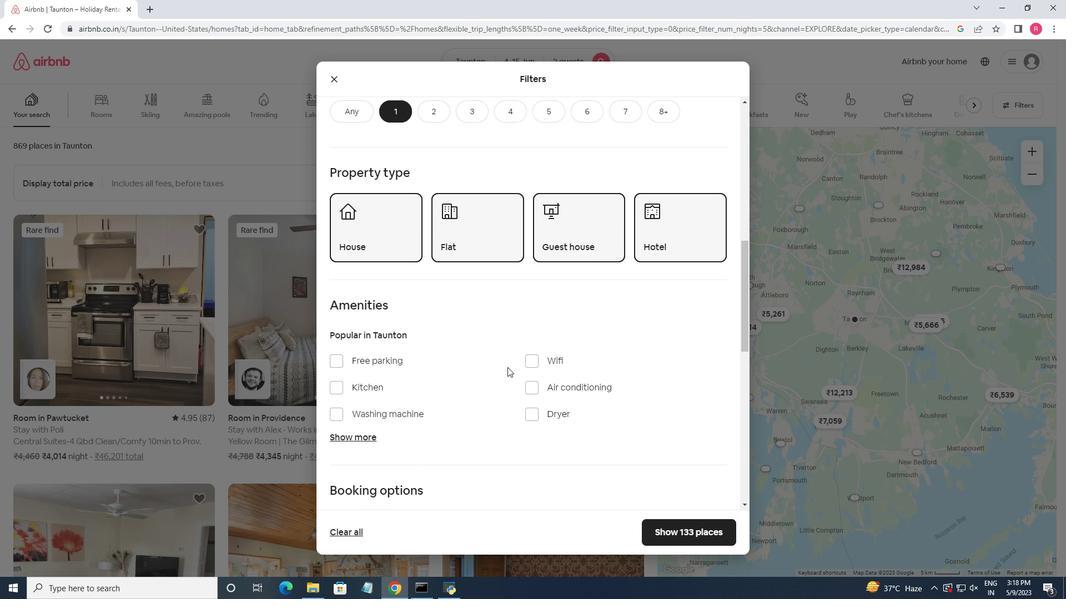 
Action: Mouse moved to (478, 370)
Screenshot: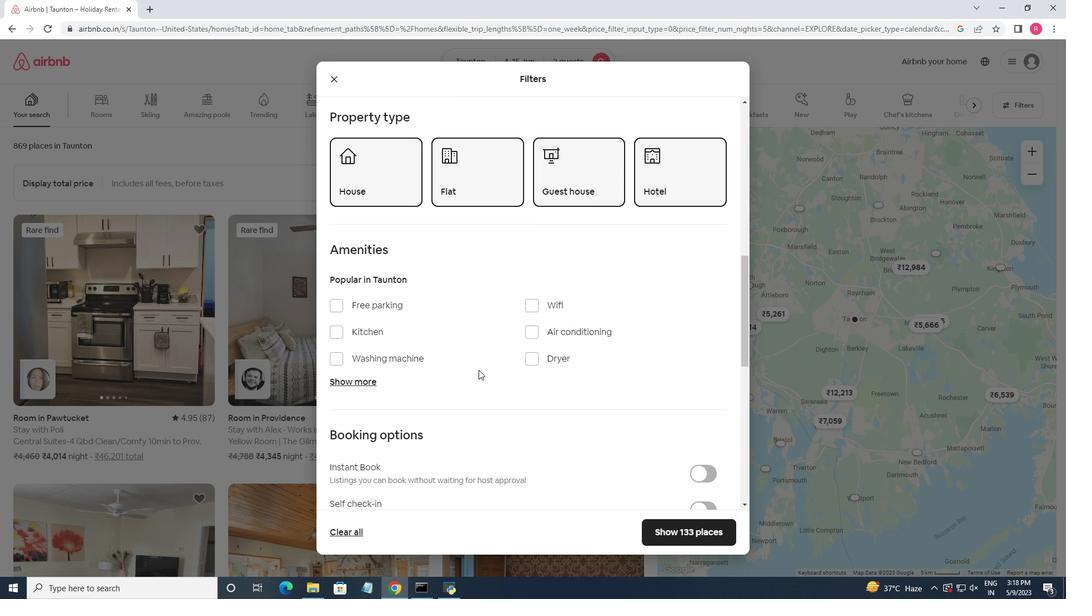 
Action: Mouse scrolled (478, 370) with delta (0, 0)
Screenshot: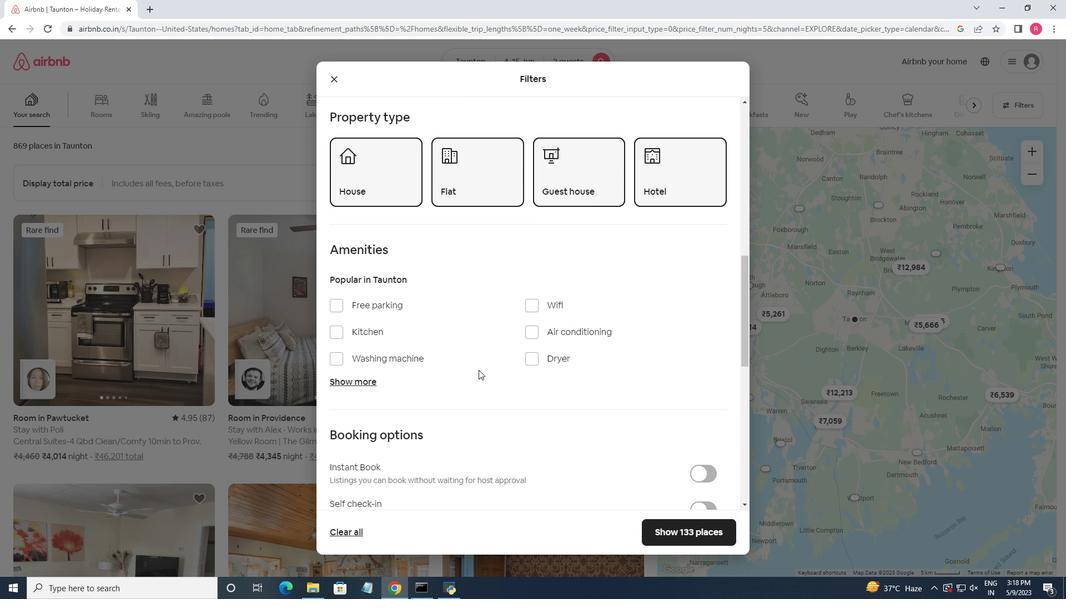 
Action: Mouse moved to (704, 449)
Screenshot: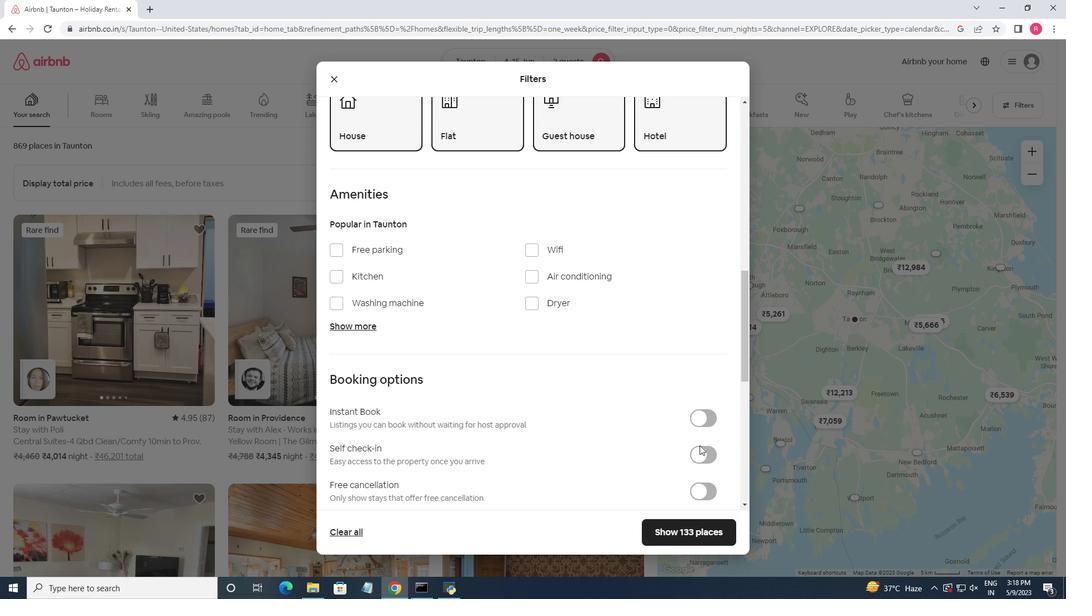 
Action: Mouse pressed left at (704, 449)
Screenshot: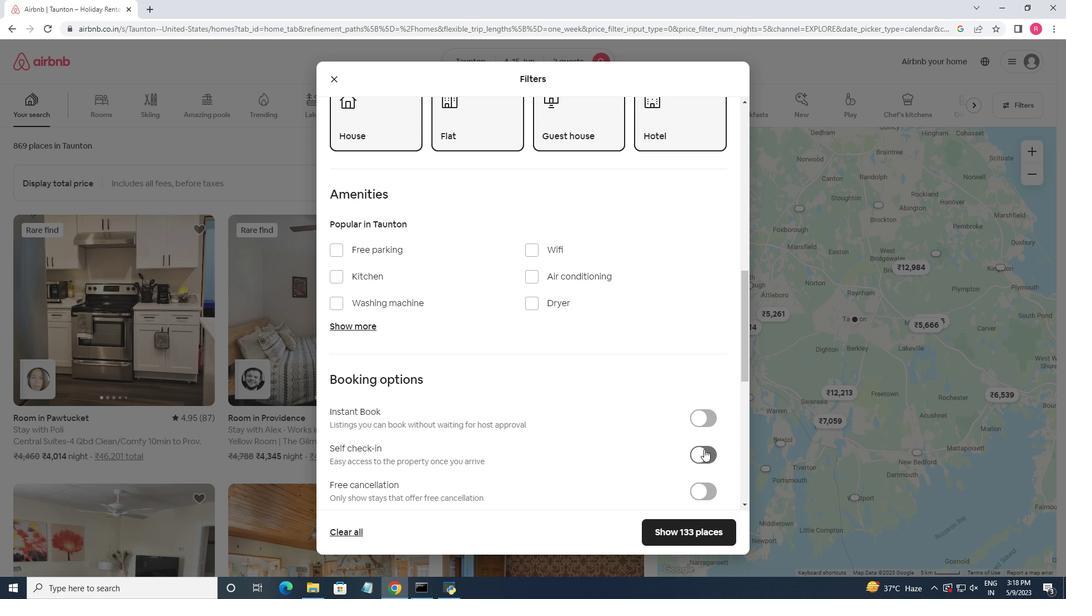 
Action: Mouse scrolled (704, 449) with delta (0, 0)
Screenshot: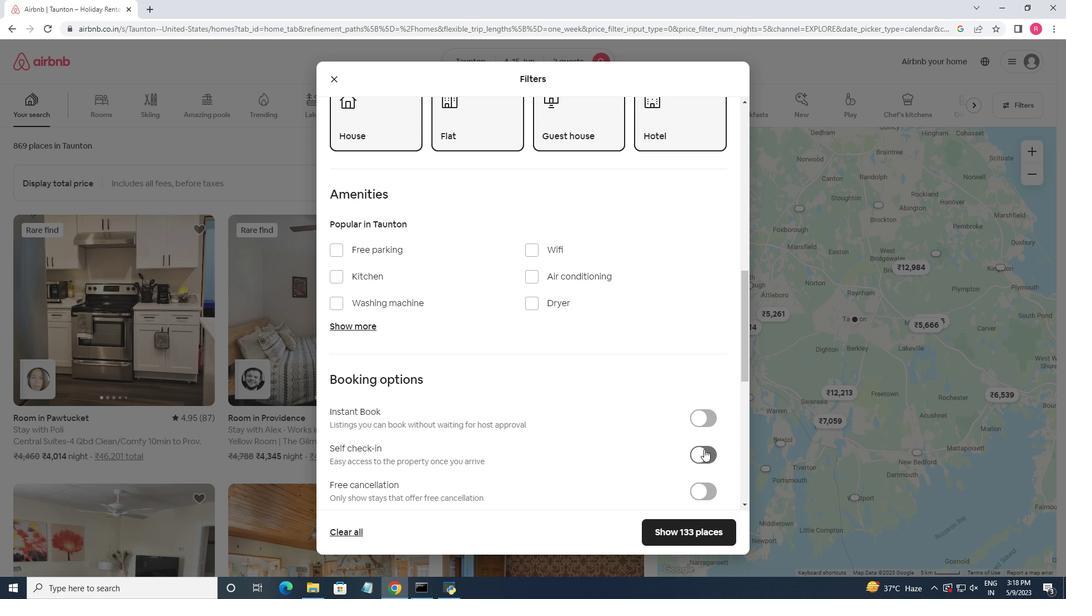 
Action: Mouse moved to (601, 413)
Screenshot: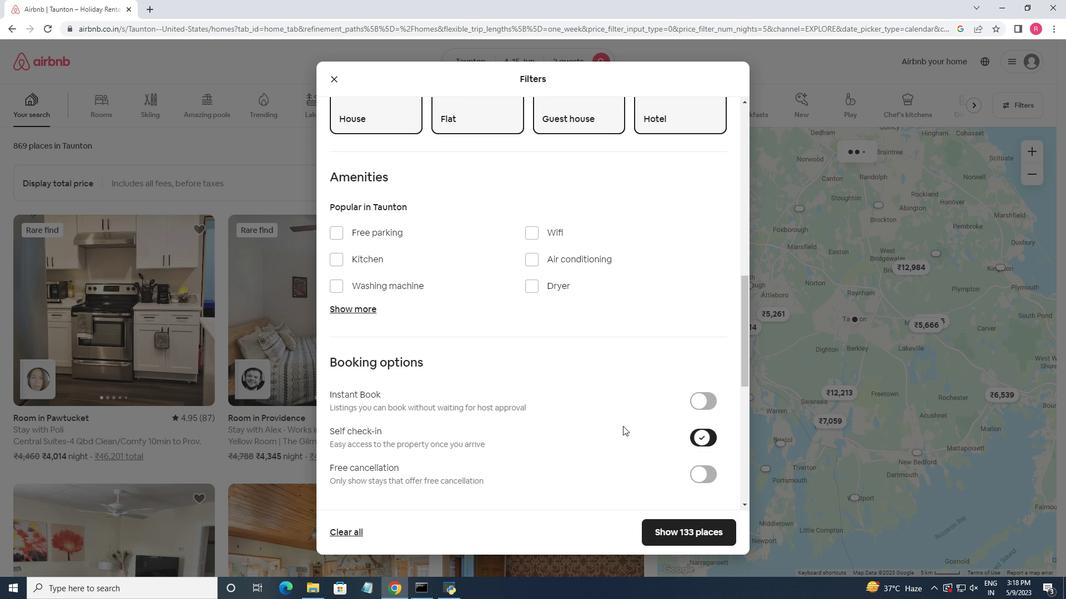 
Action: Mouse scrolled (601, 413) with delta (0, 0)
Screenshot: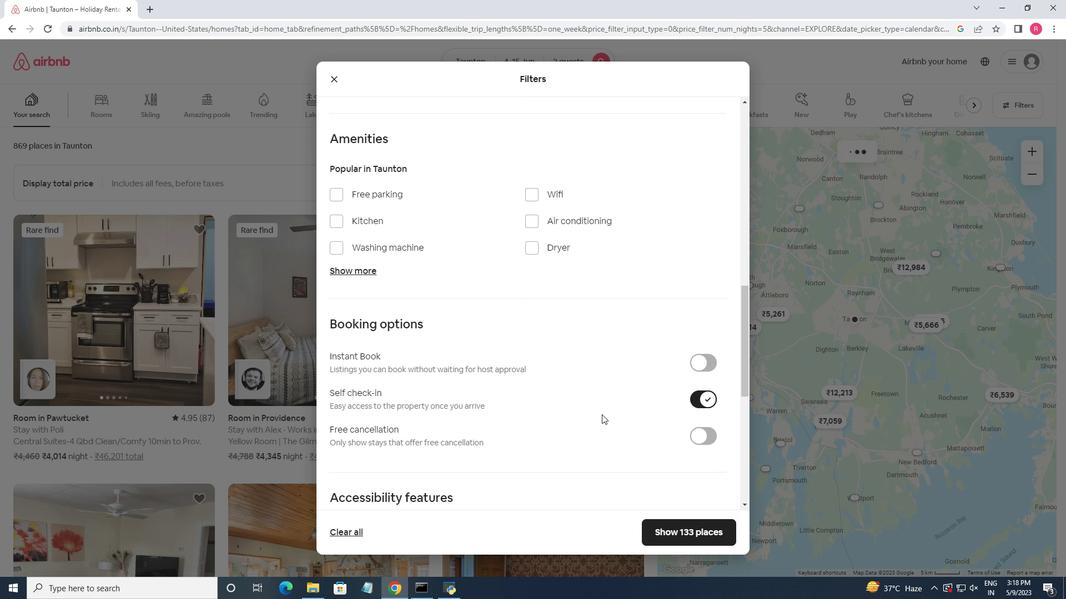 
Action: Mouse scrolled (601, 413) with delta (0, 0)
Screenshot: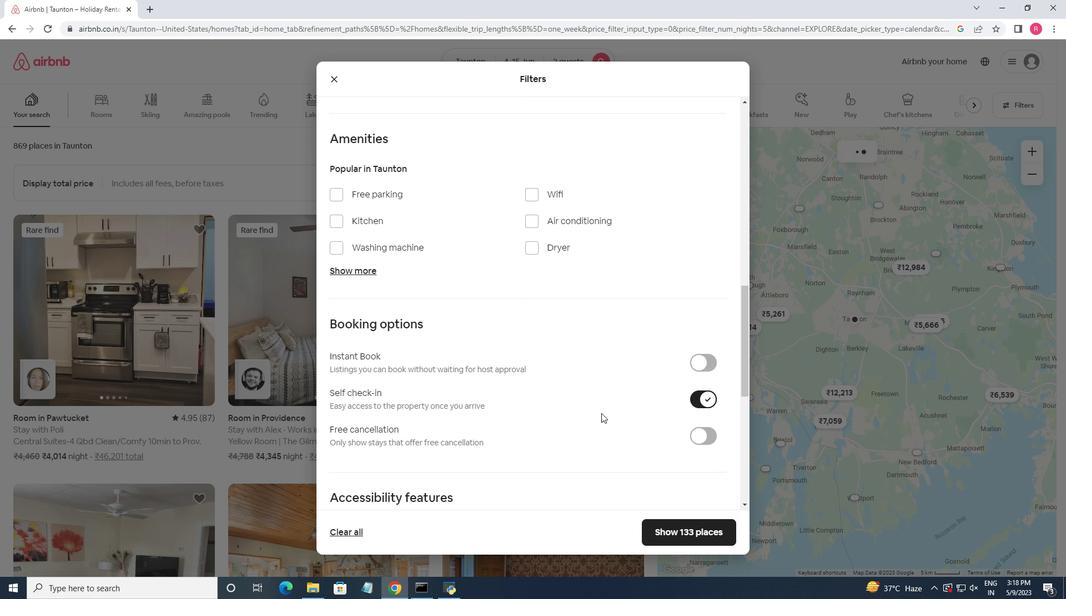 
Action: Mouse moved to (601, 412)
Screenshot: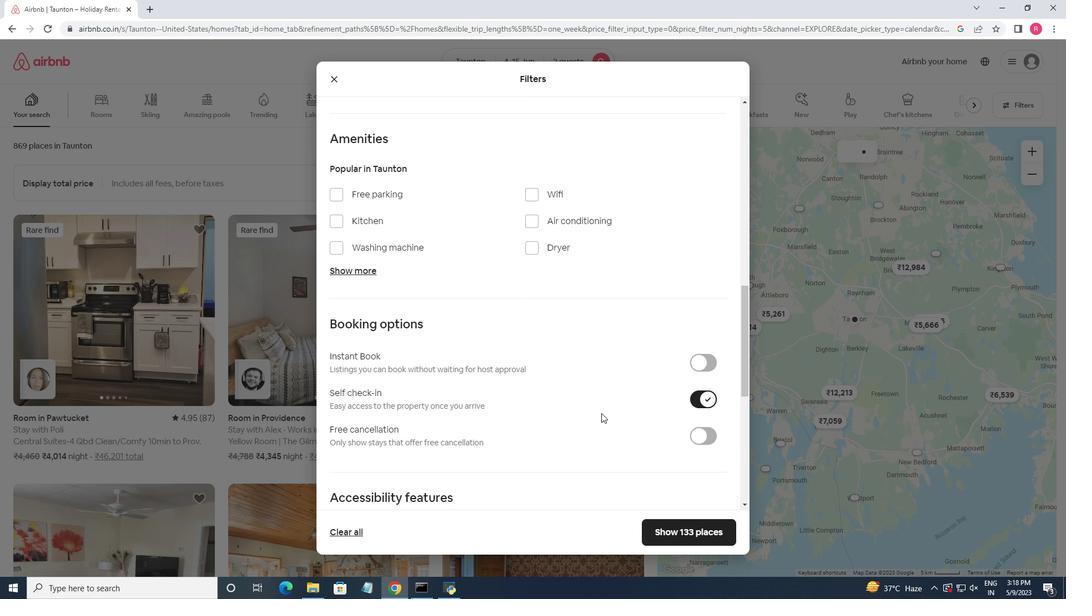 
Action: Mouse scrolled (601, 412) with delta (0, 0)
Screenshot: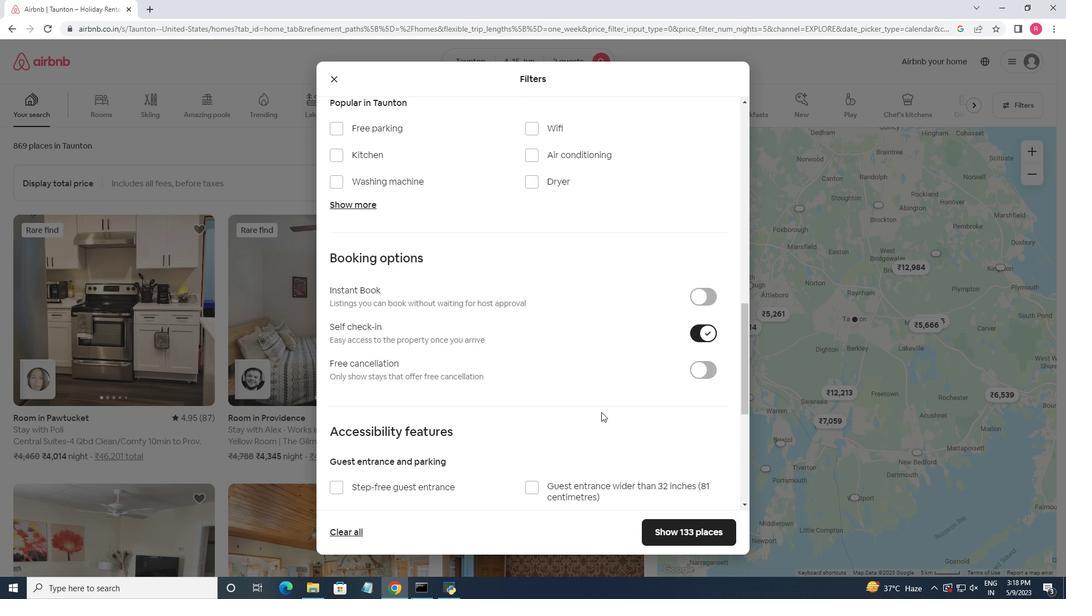 
Action: Mouse scrolled (601, 412) with delta (0, 0)
Screenshot: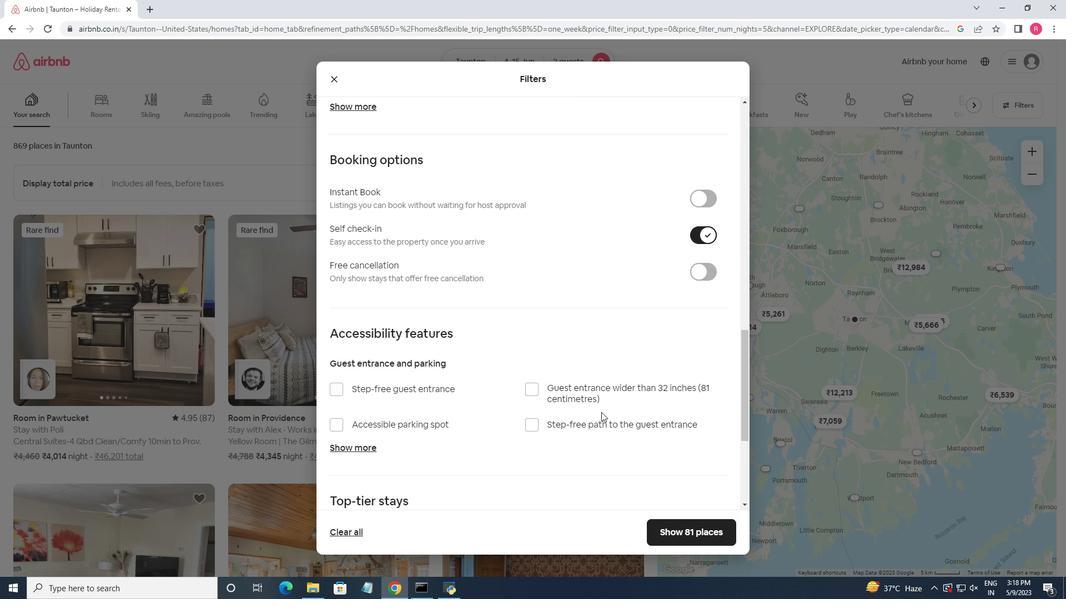 
Action: Mouse moved to (599, 410)
Screenshot: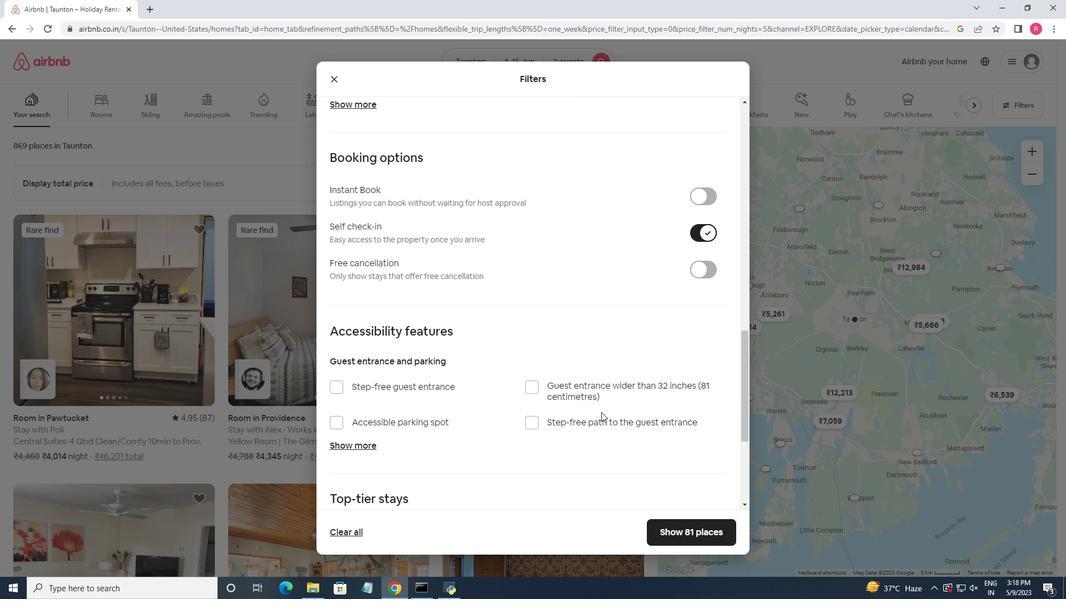 
Action: Mouse scrolled (599, 410) with delta (0, 0)
Screenshot: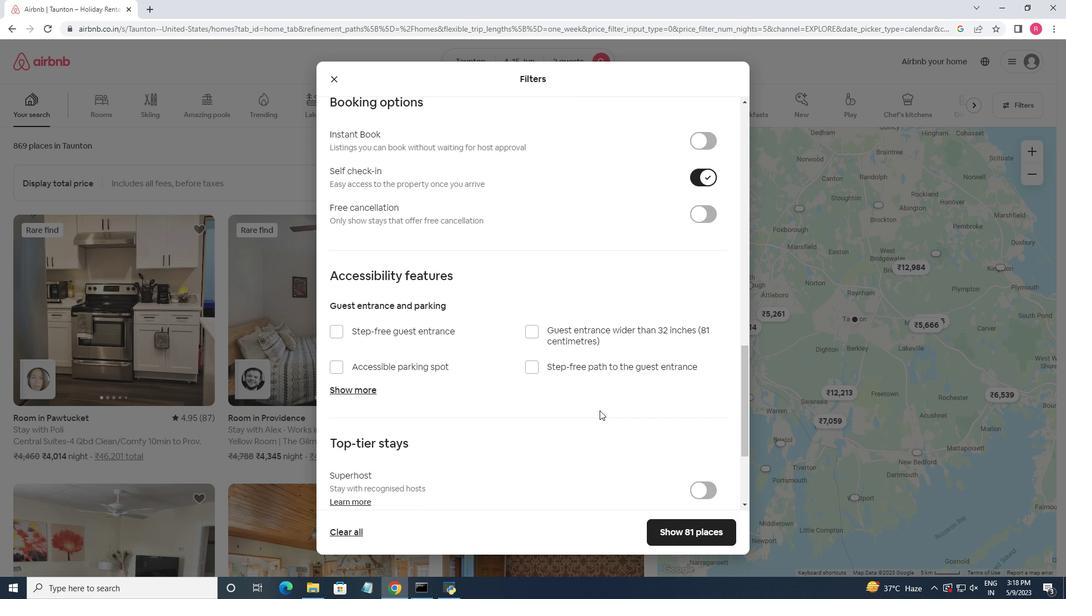 
Action: Mouse scrolled (599, 410) with delta (0, 0)
Screenshot: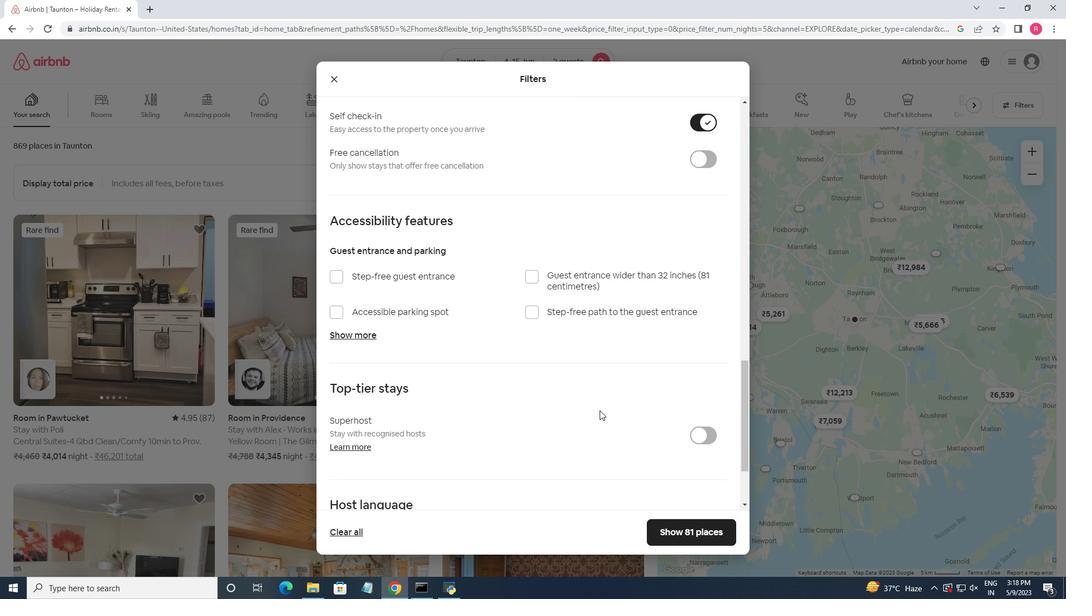 
Action: Mouse scrolled (599, 410) with delta (0, 0)
Screenshot: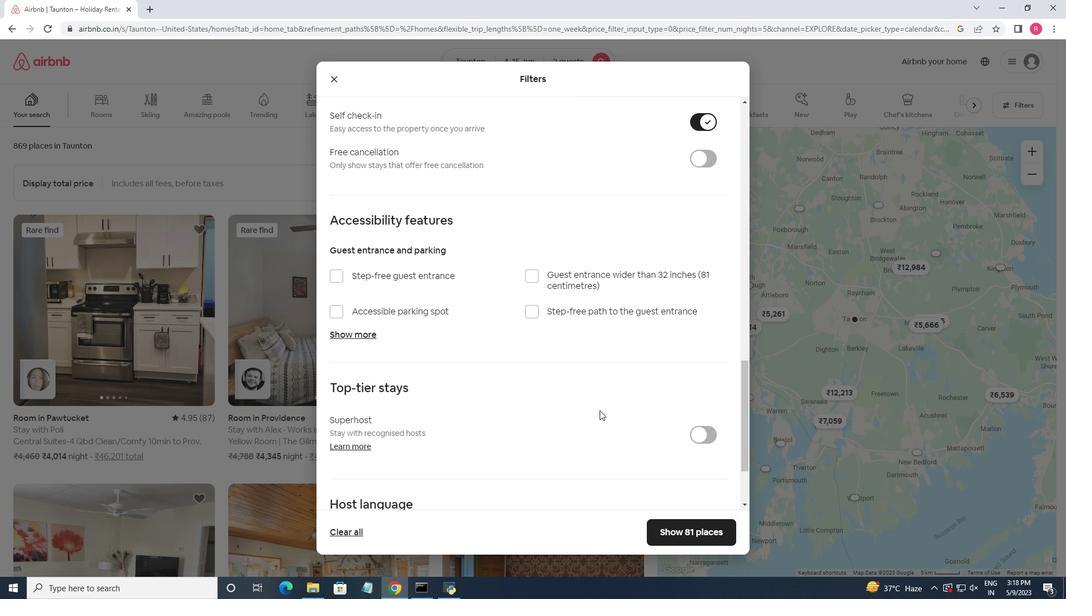 
Action: Mouse moved to (599, 410)
Screenshot: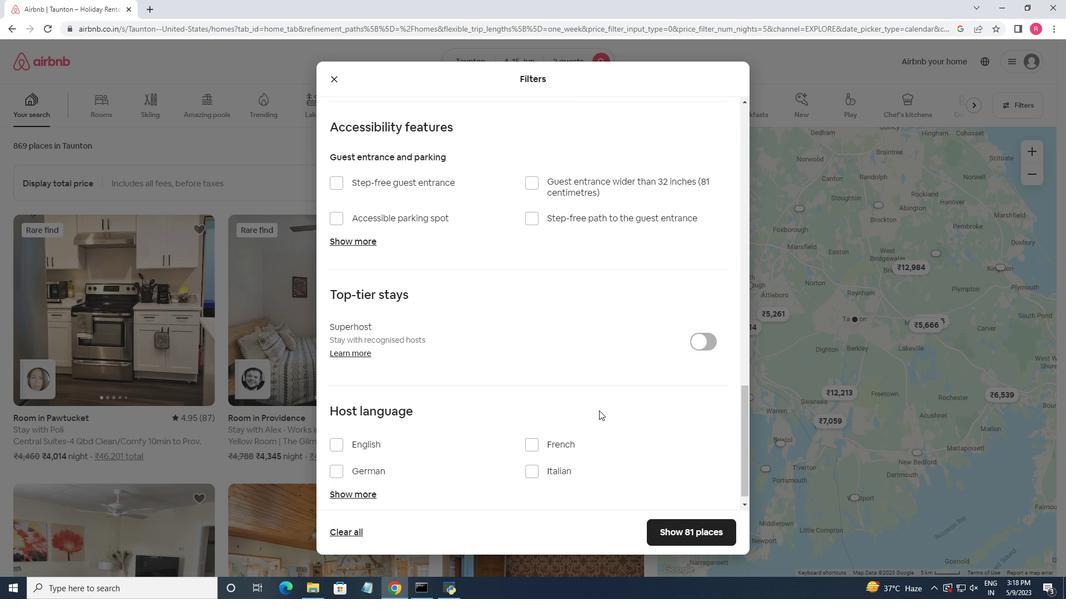 
Action: Mouse scrolled (599, 410) with delta (0, 0)
Screenshot: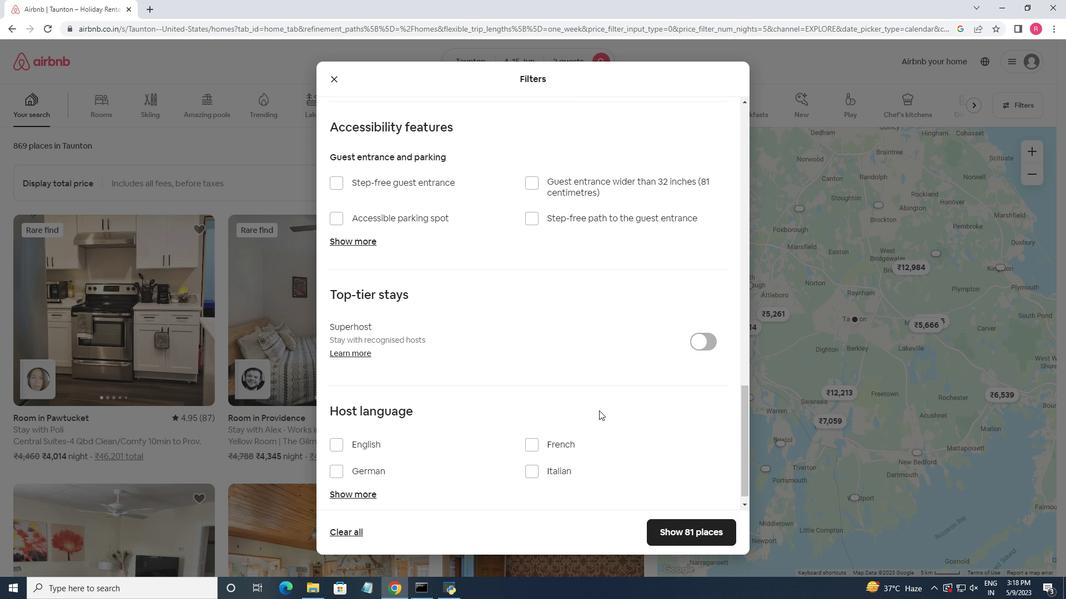 
Action: Mouse moved to (338, 434)
Screenshot: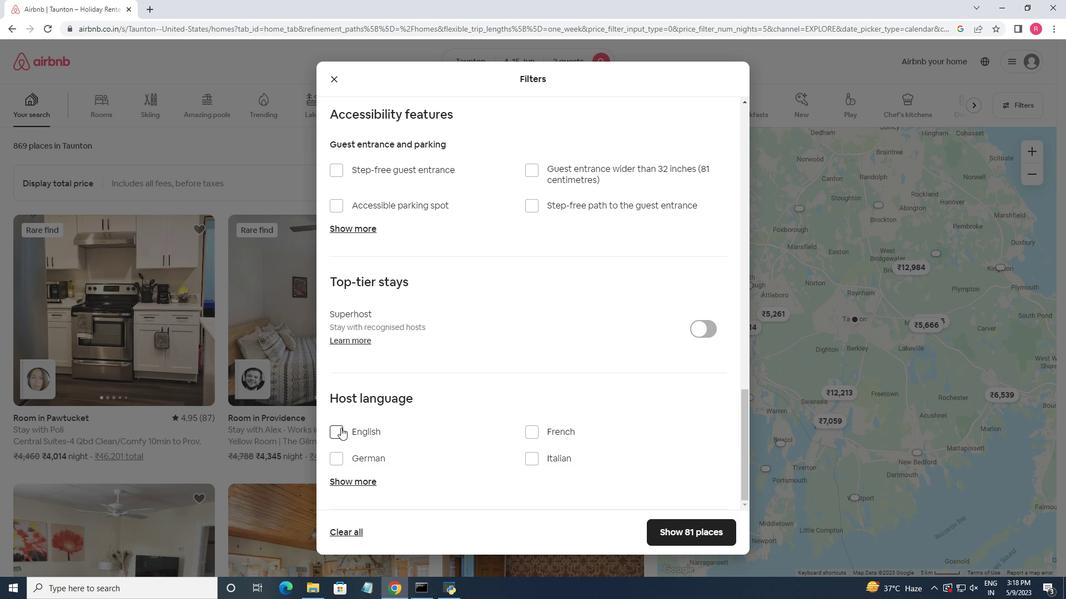 
Action: Mouse pressed left at (338, 434)
Screenshot: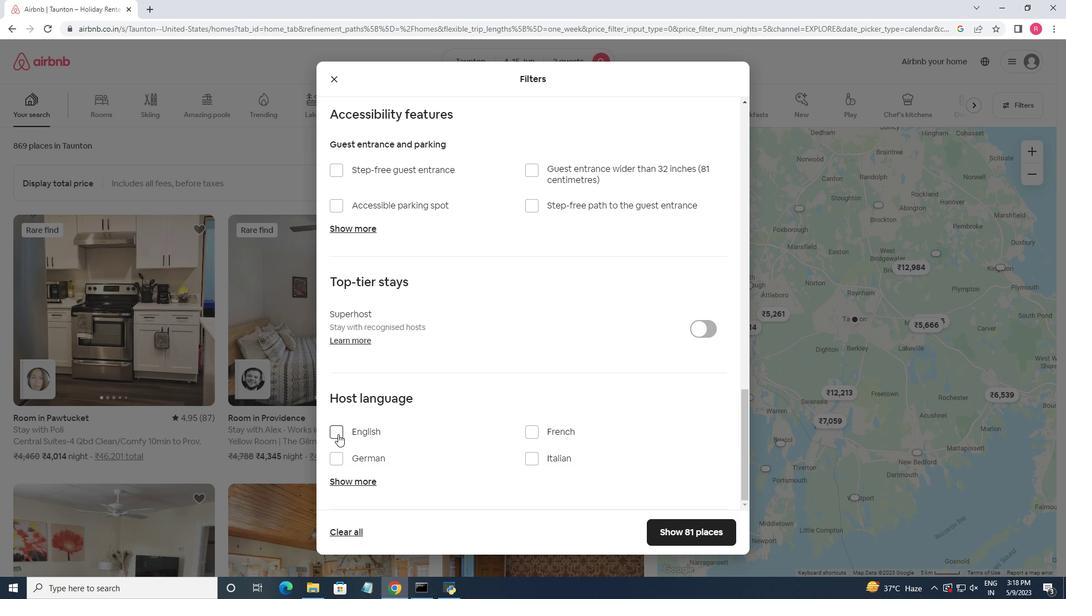 
Action: Mouse moved to (695, 535)
Screenshot: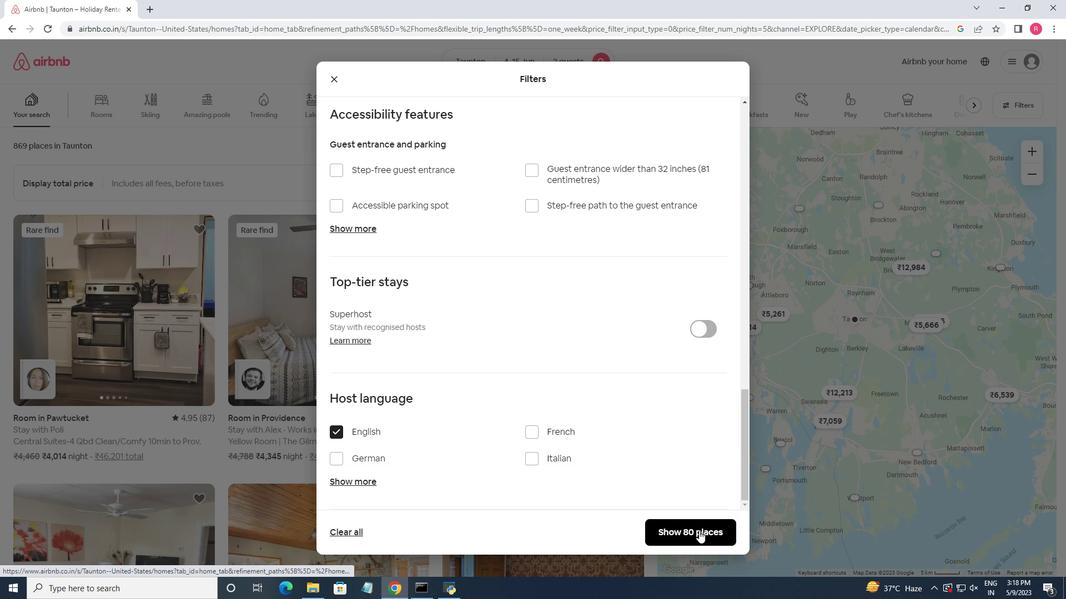 
Action: Mouse pressed left at (695, 535)
Screenshot: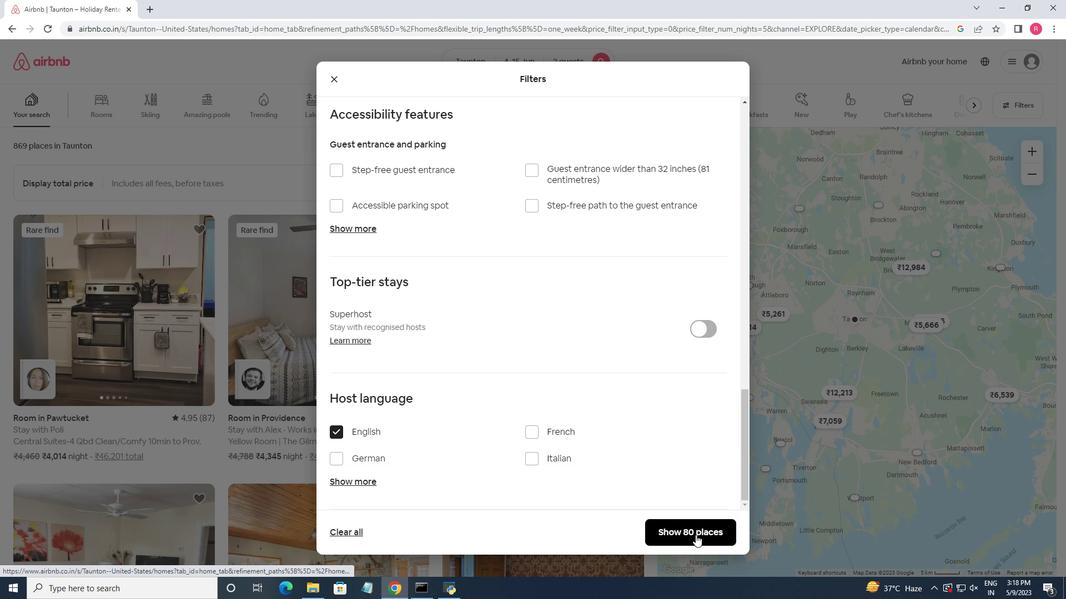 
Action: Mouse moved to (691, 535)
Screenshot: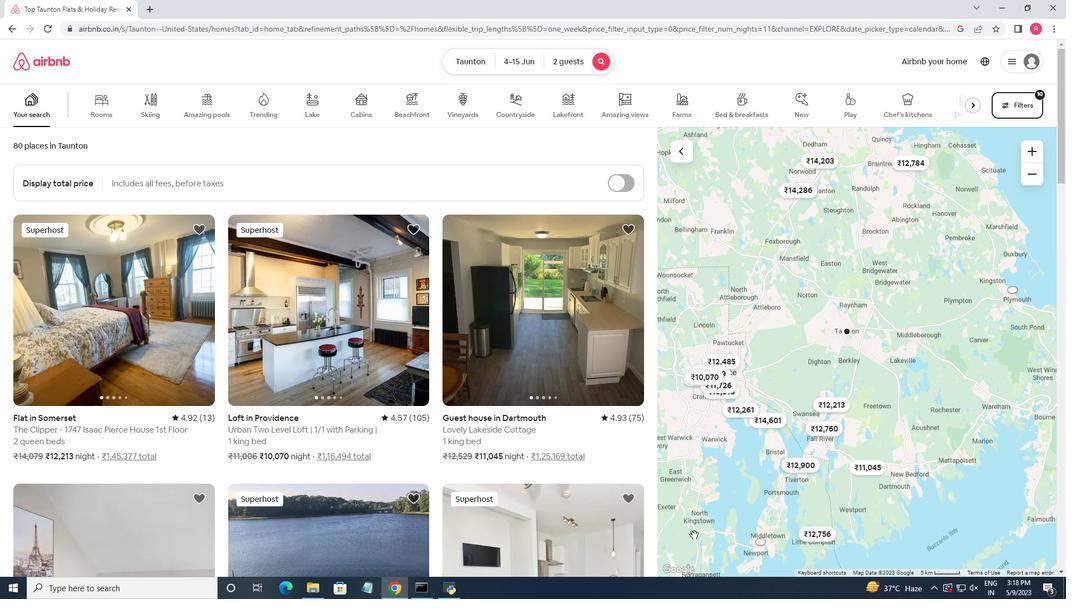 
